 Task: Look for space in Francavilla Fontana, Italy from 1st July, 2023 to 3rd July, 2023 for 1 adult in price range Rs.5000 to Rs.15000. Place can be private room with 1  bedroom having 1 bed and 1 bathroom. Property type can be house, flat, guest house, hotel. Amenities needed are: wifi. Booking option can be shelf check-in. Required host language is English.
Action: Mouse moved to (499, 137)
Screenshot: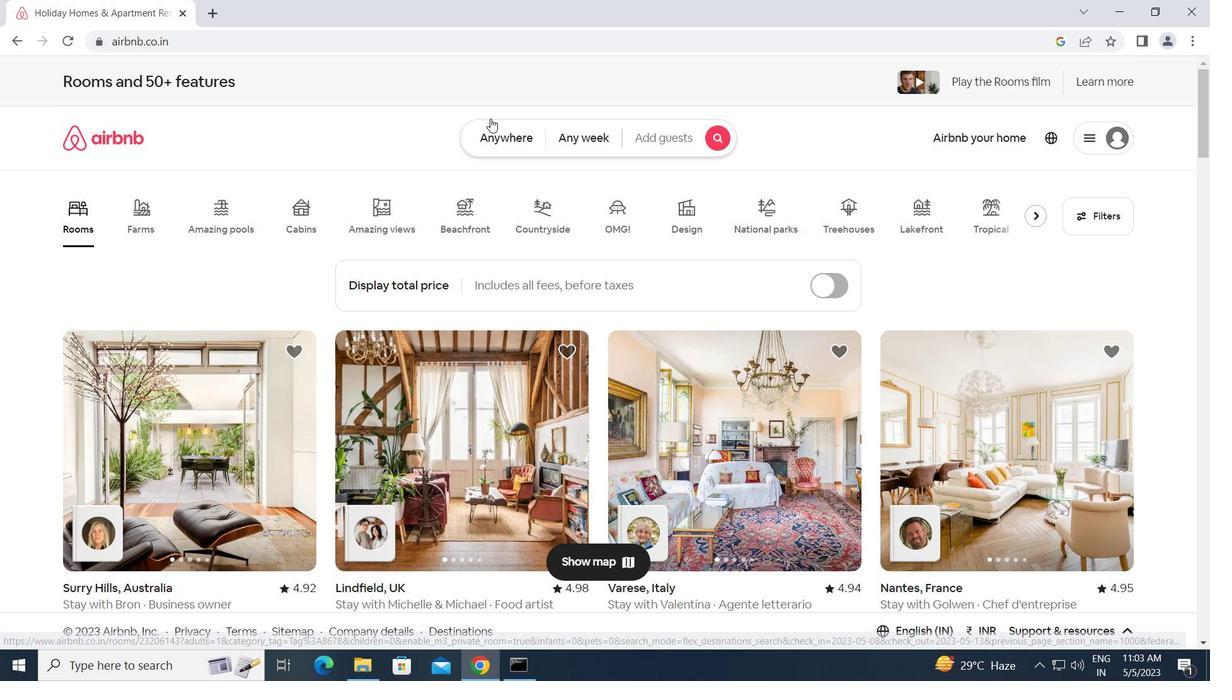 
Action: Mouse pressed left at (499, 137)
Screenshot: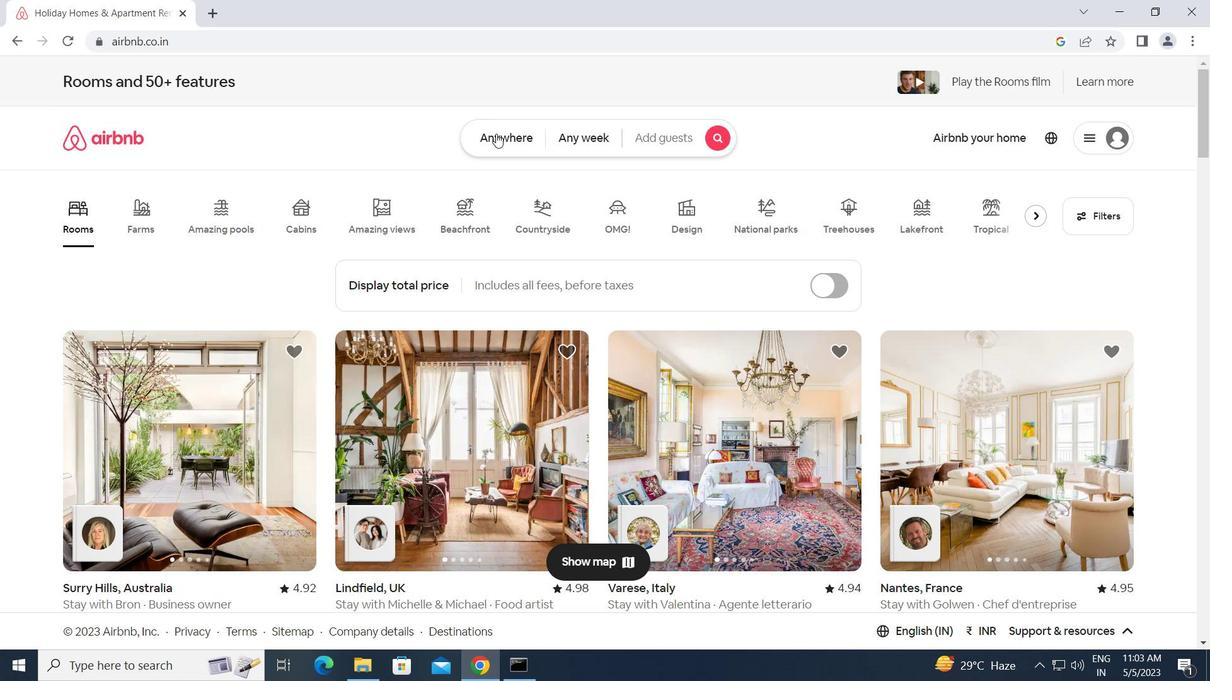 
Action: Mouse moved to (404, 195)
Screenshot: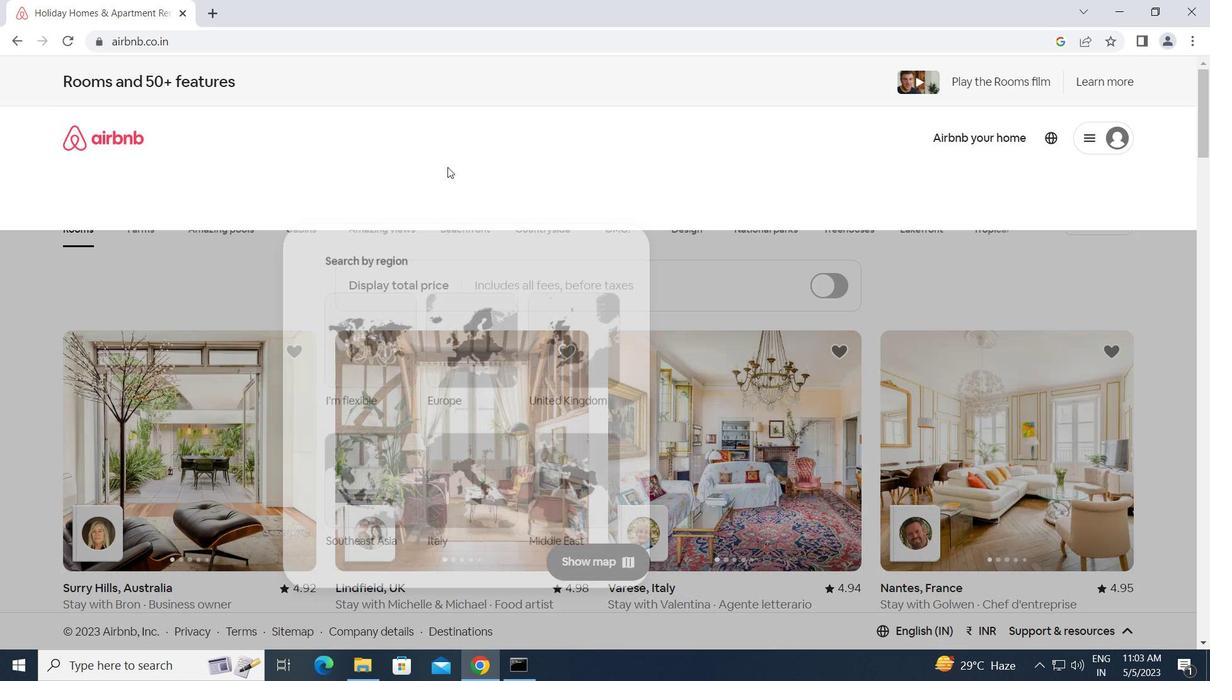
Action: Mouse pressed left at (404, 195)
Screenshot: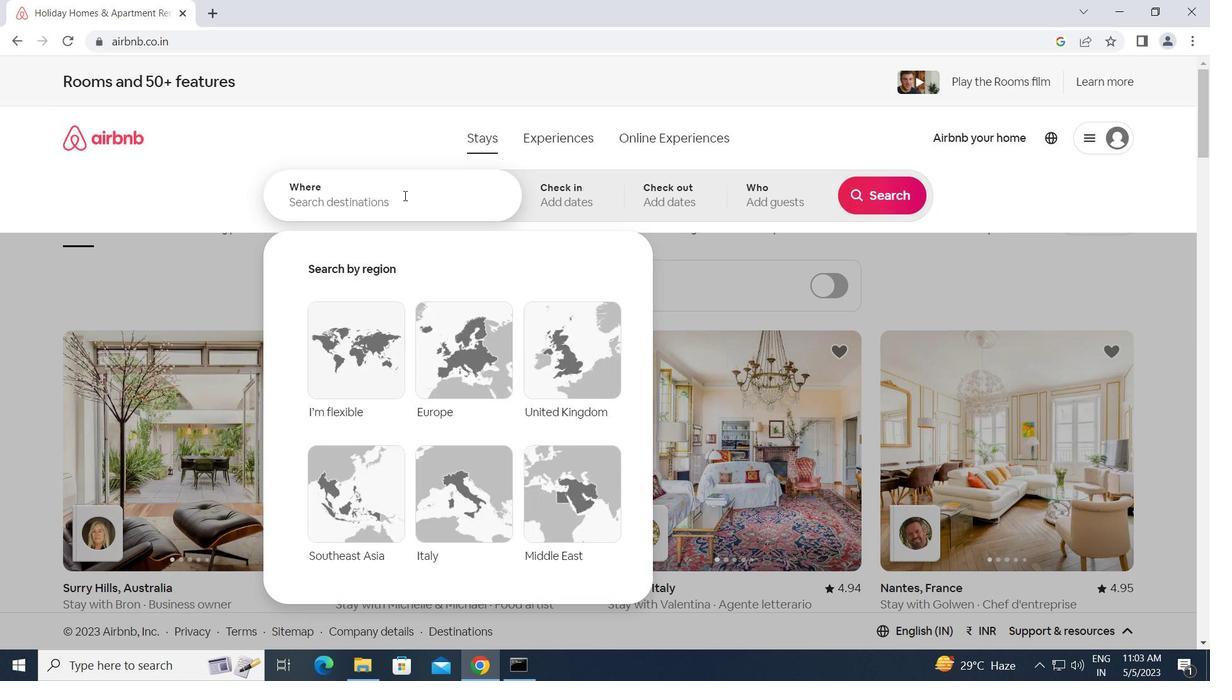
Action: Key pressed f<Key.caps_lock>rancavilla<Key.space><Key.caps_lock>f<Key.caps_lock>ontana,<Key.space><Key.caps_lock>i<Key.caps_lock>taly<Key.enter>
Screenshot: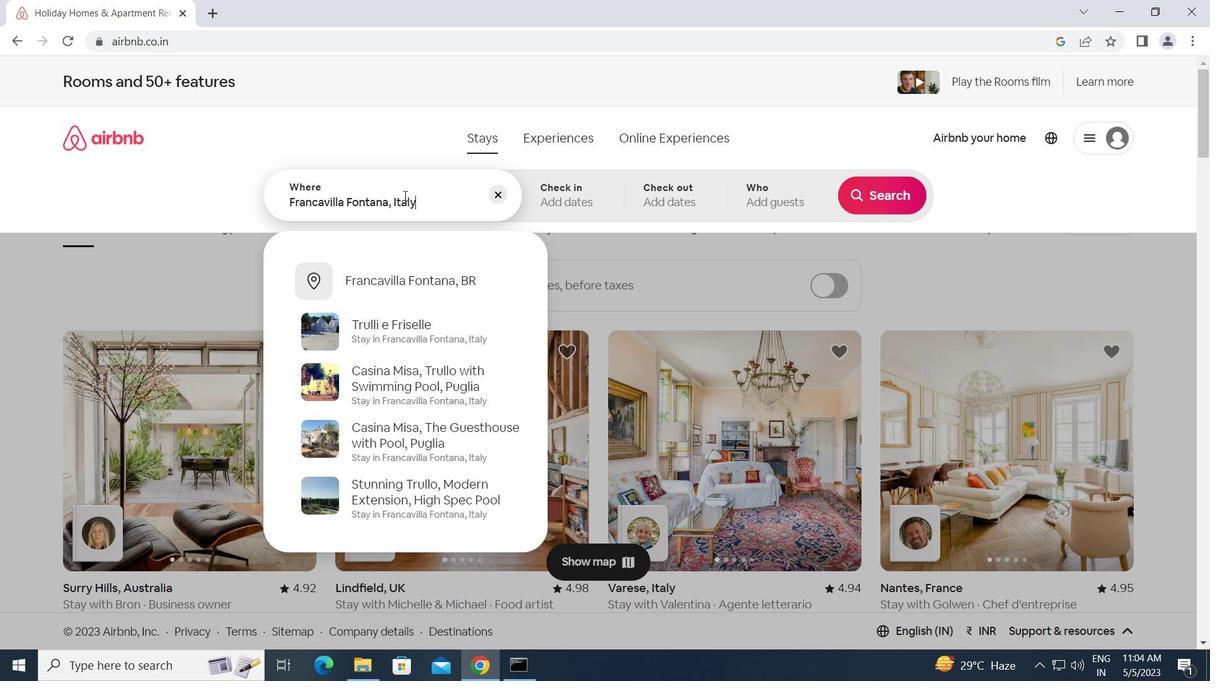 
Action: Mouse moved to (873, 321)
Screenshot: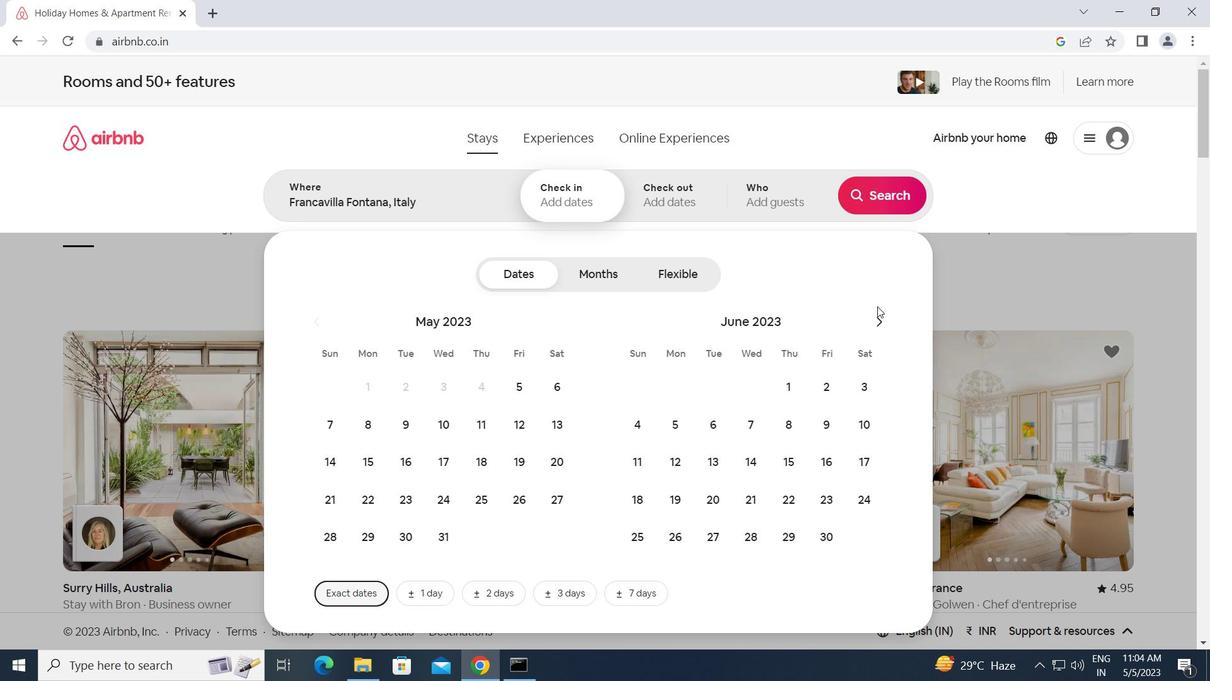 
Action: Mouse pressed left at (873, 321)
Screenshot: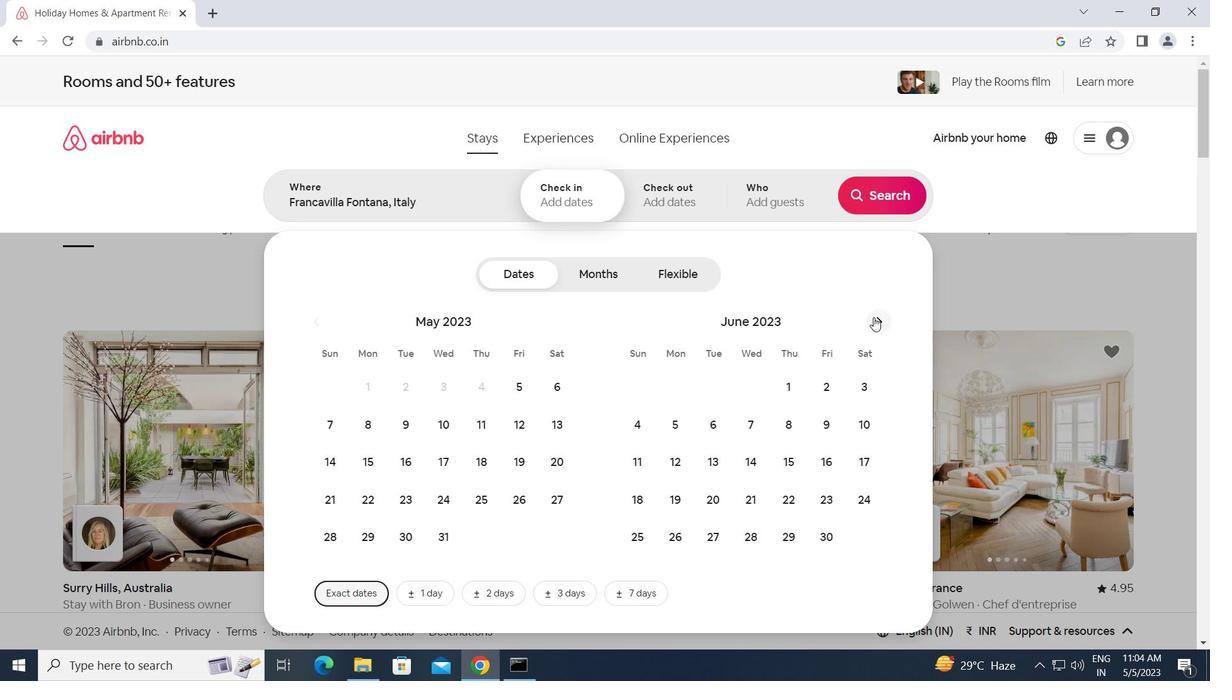 
Action: Mouse moved to (864, 385)
Screenshot: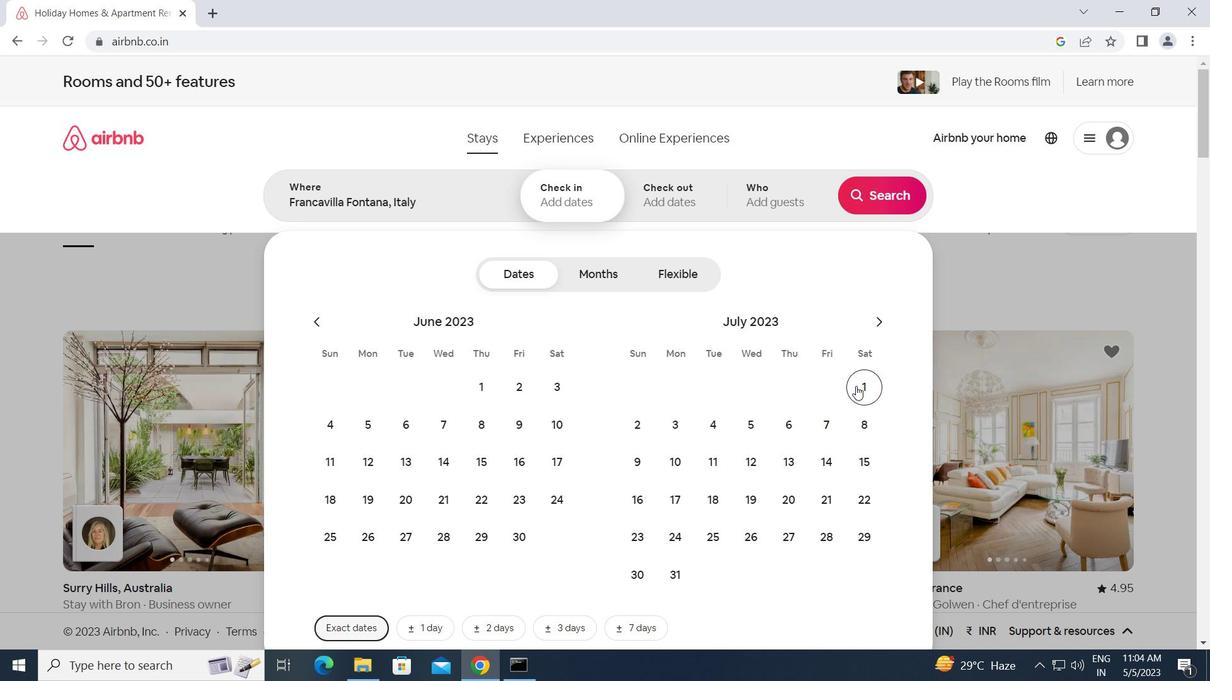 
Action: Mouse pressed left at (864, 385)
Screenshot: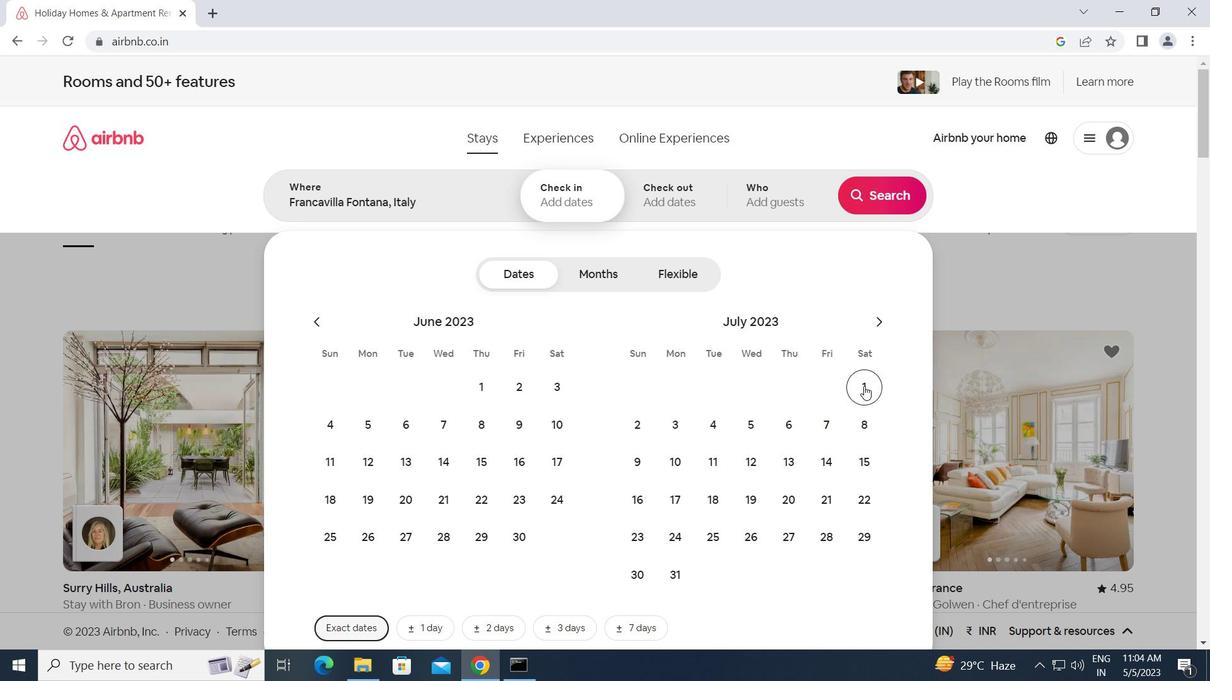 
Action: Mouse moved to (683, 430)
Screenshot: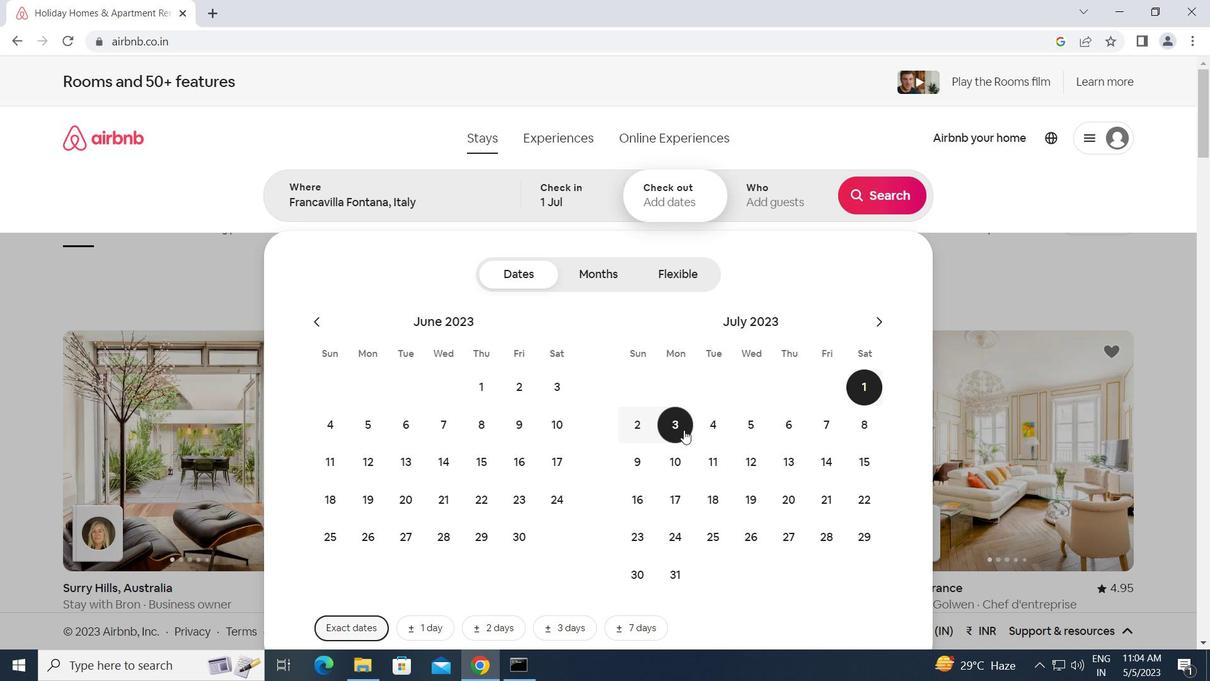 
Action: Mouse pressed left at (683, 430)
Screenshot: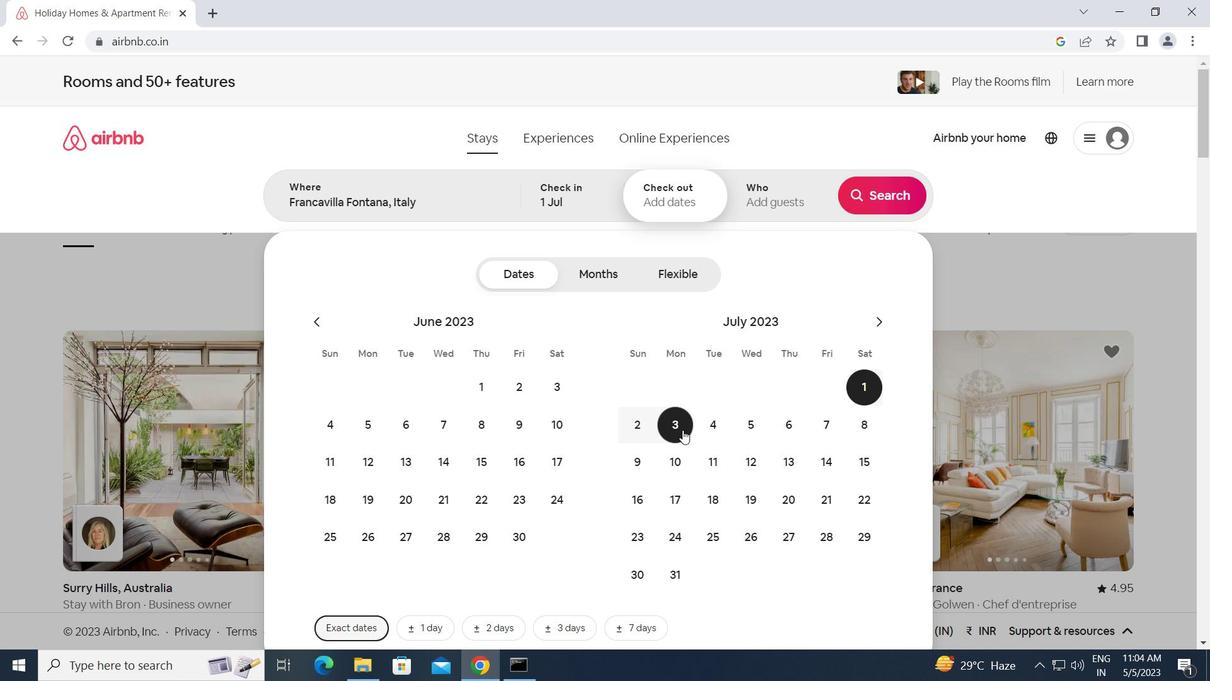 
Action: Mouse moved to (771, 201)
Screenshot: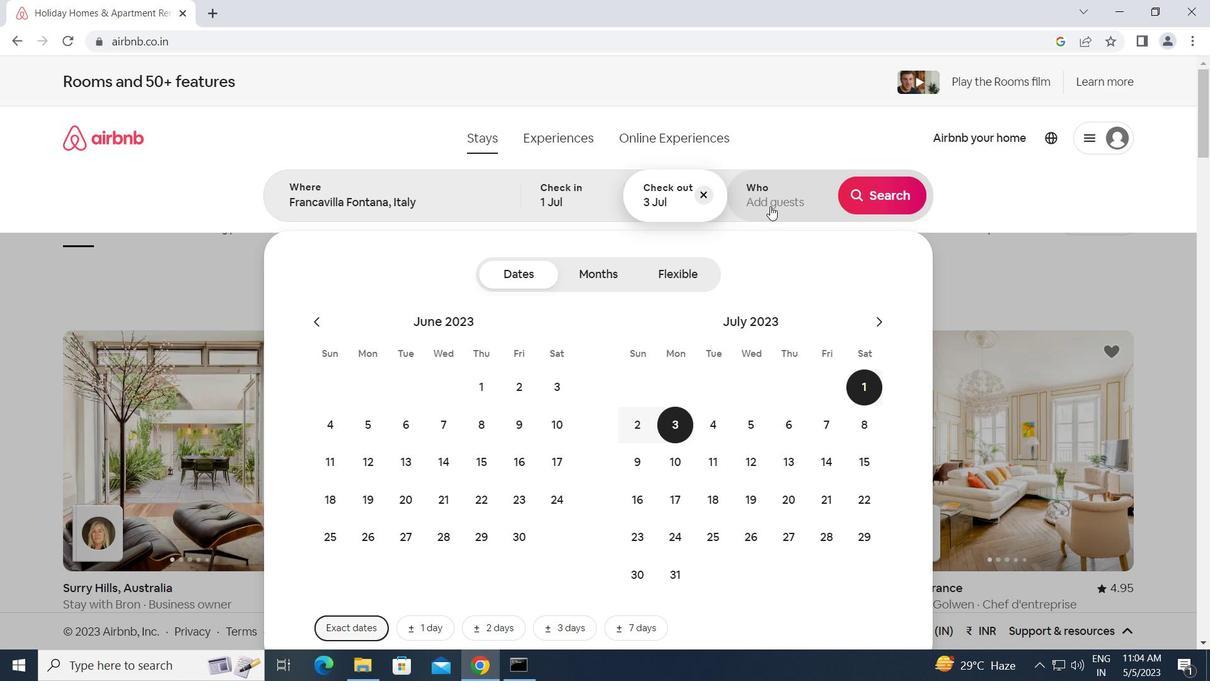 
Action: Mouse pressed left at (771, 201)
Screenshot: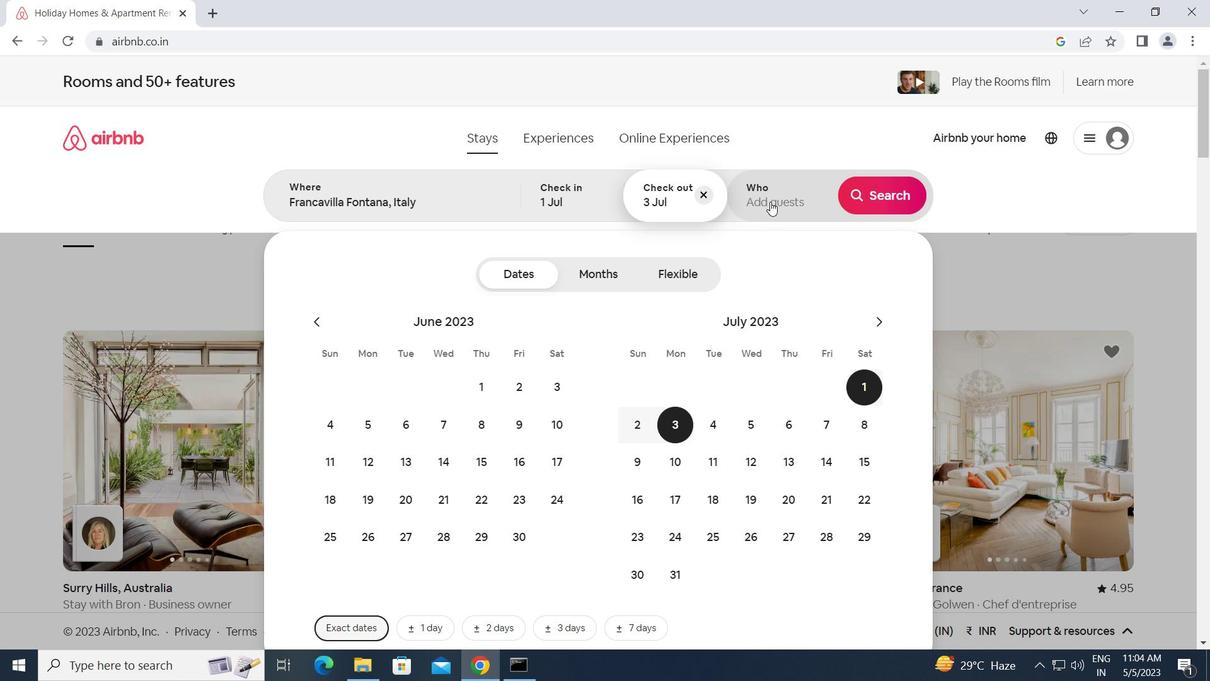 
Action: Mouse moved to (882, 276)
Screenshot: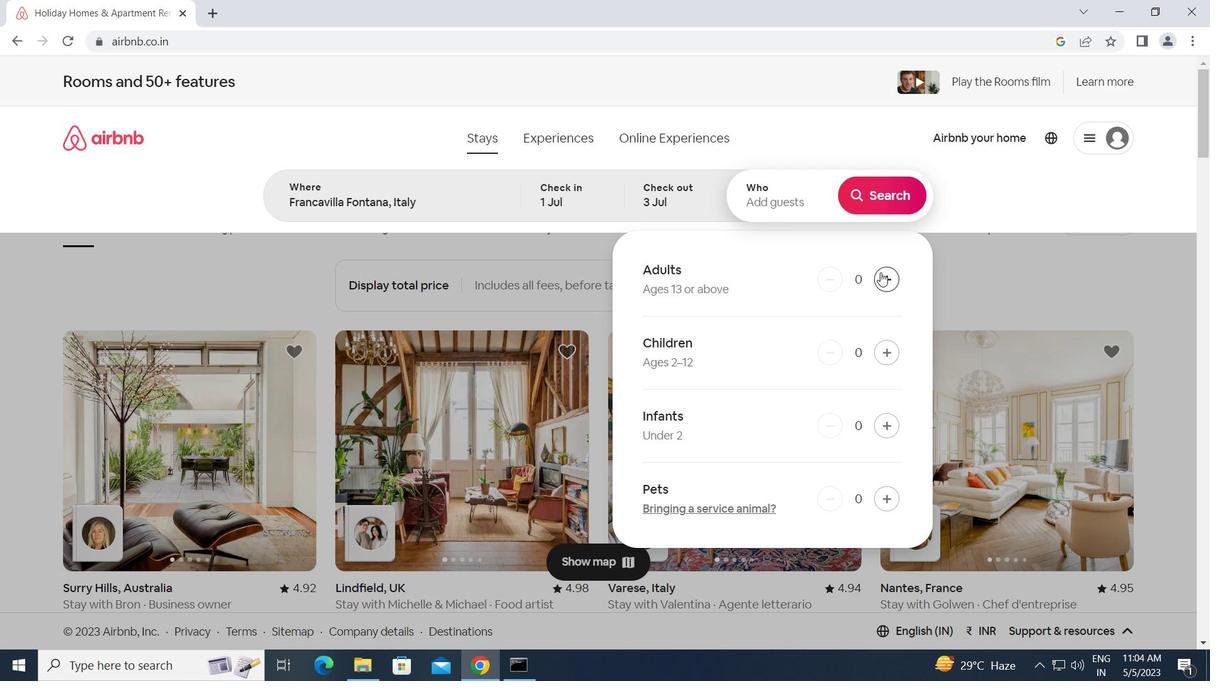 
Action: Mouse pressed left at (882, 276)
Screenshot: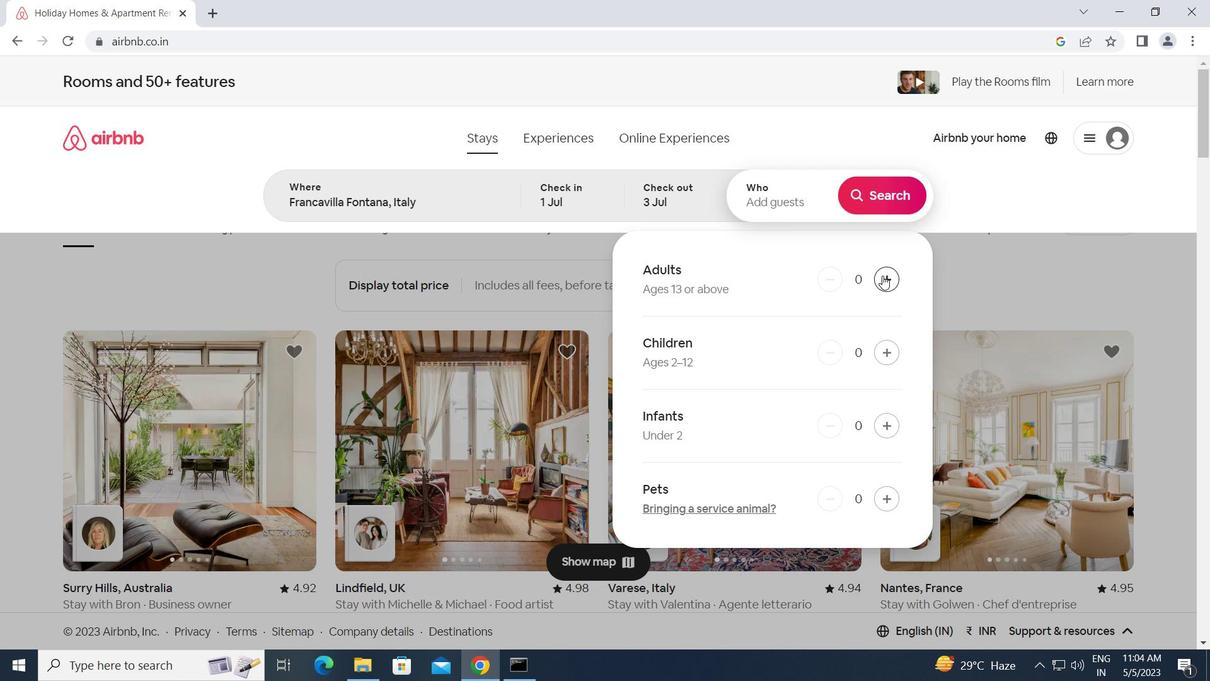 
Action: Mouse moved to (903, 201)
Screenshot: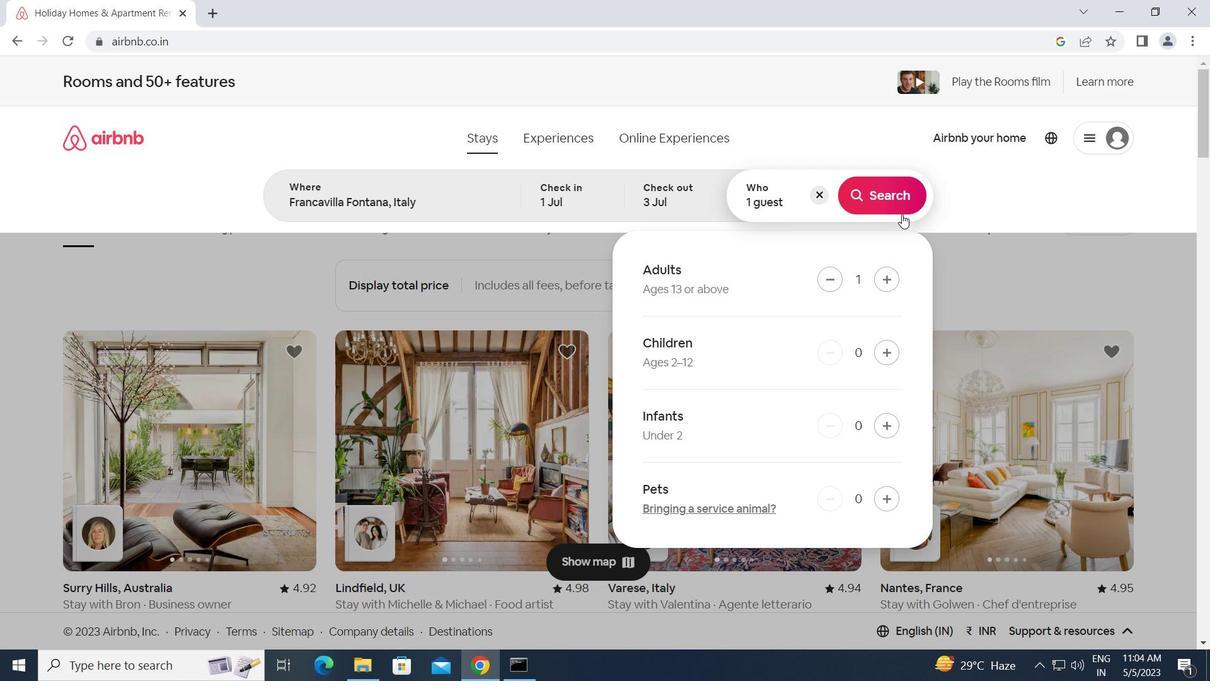 
Action: Mouse pressed left at (903, 201)
Screenshot: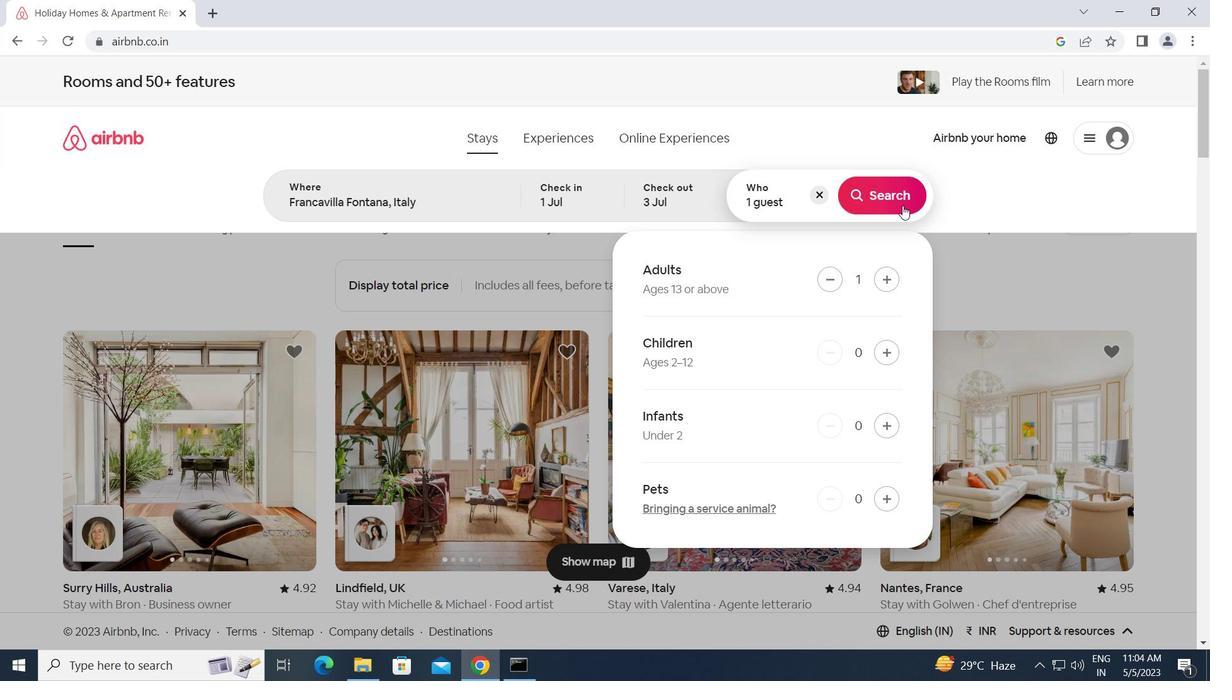 
Action: Mouse moved to (1137, 146)
Screenshot: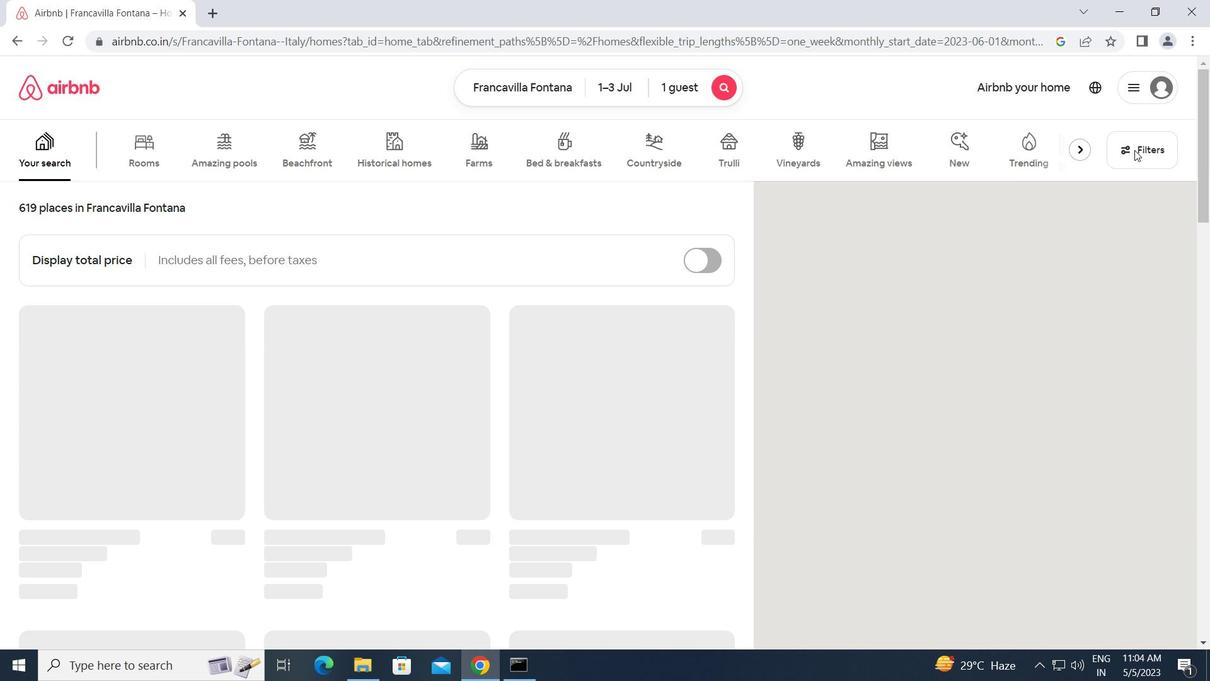 
Action: Mouse pressed left at (1137, 146)
Screenshot: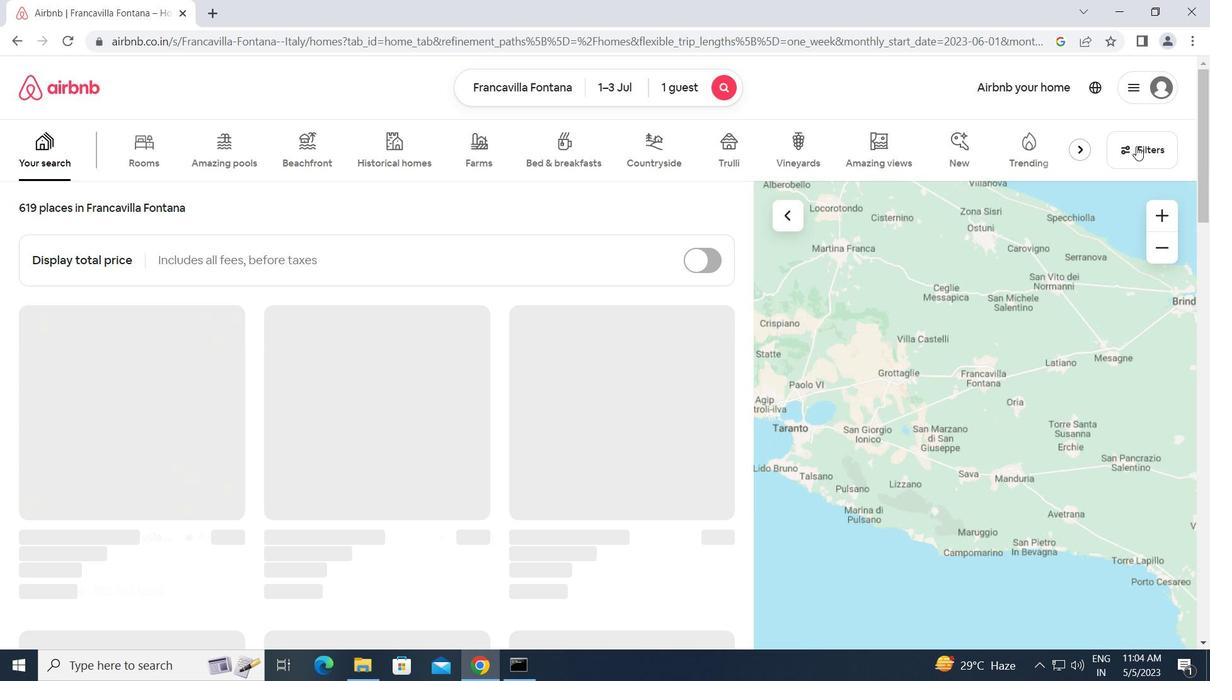 
Action: Mouse moved to (391, 537)
Screenshot: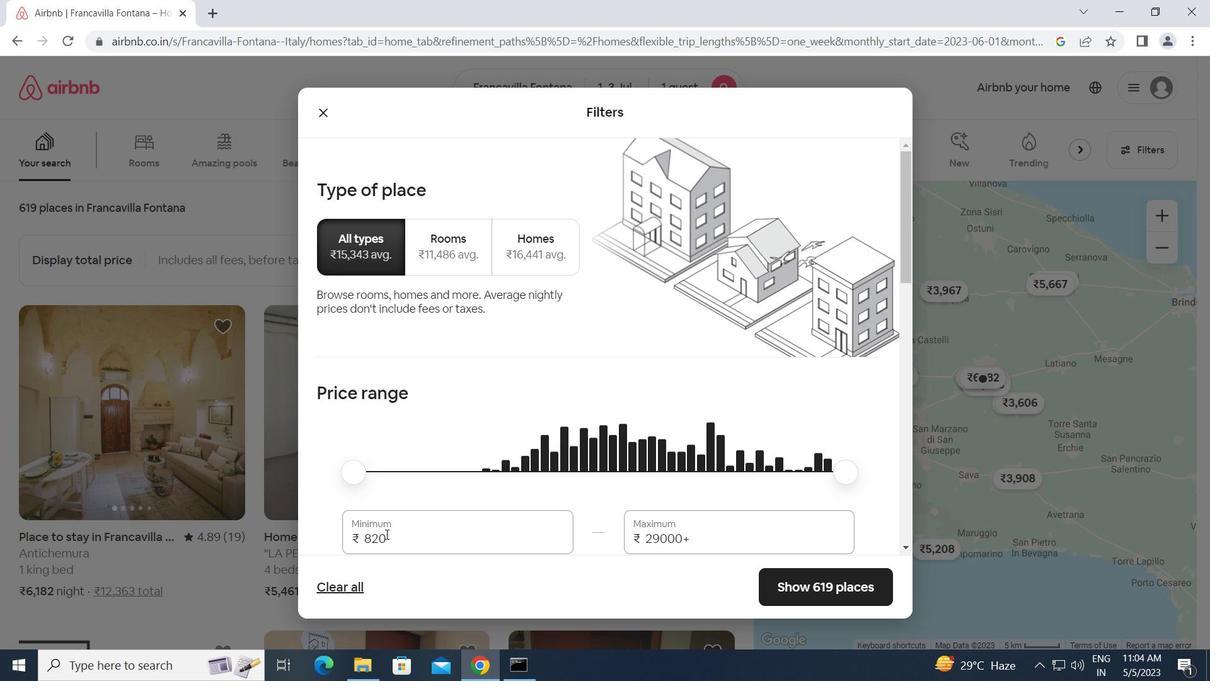 
Action: Mouse pressed left at (391, 537)
Screenshot: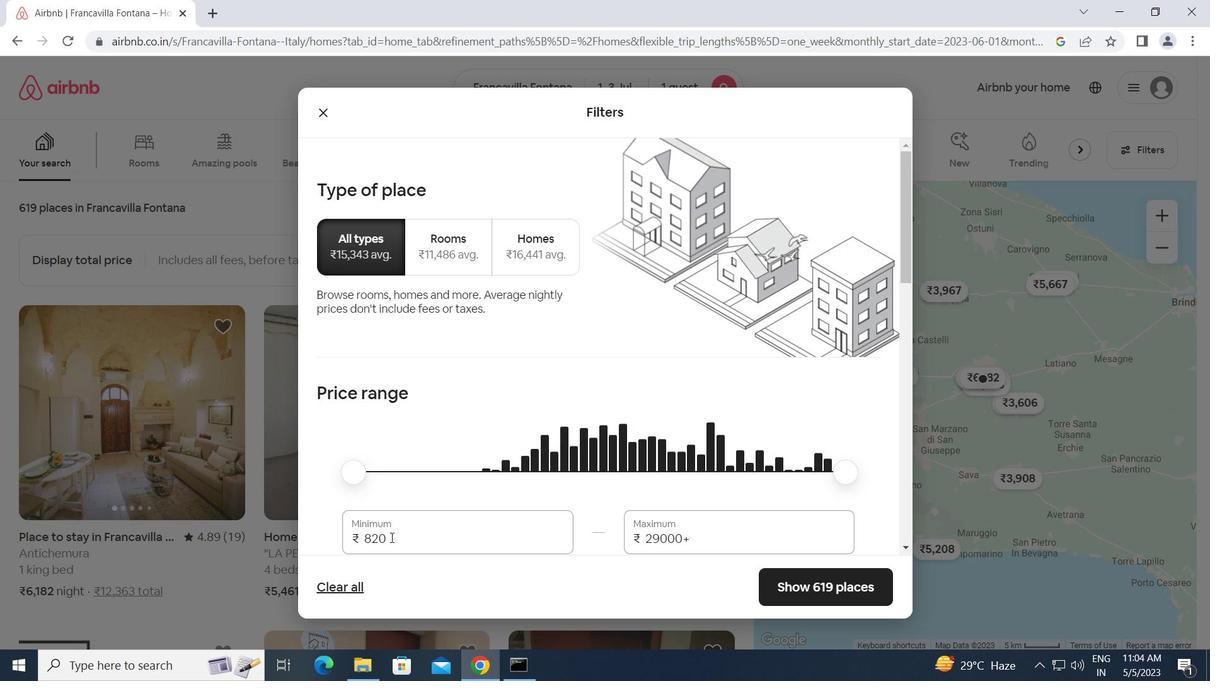 
Action: Mouse moved to (330, 539)
Screenshot: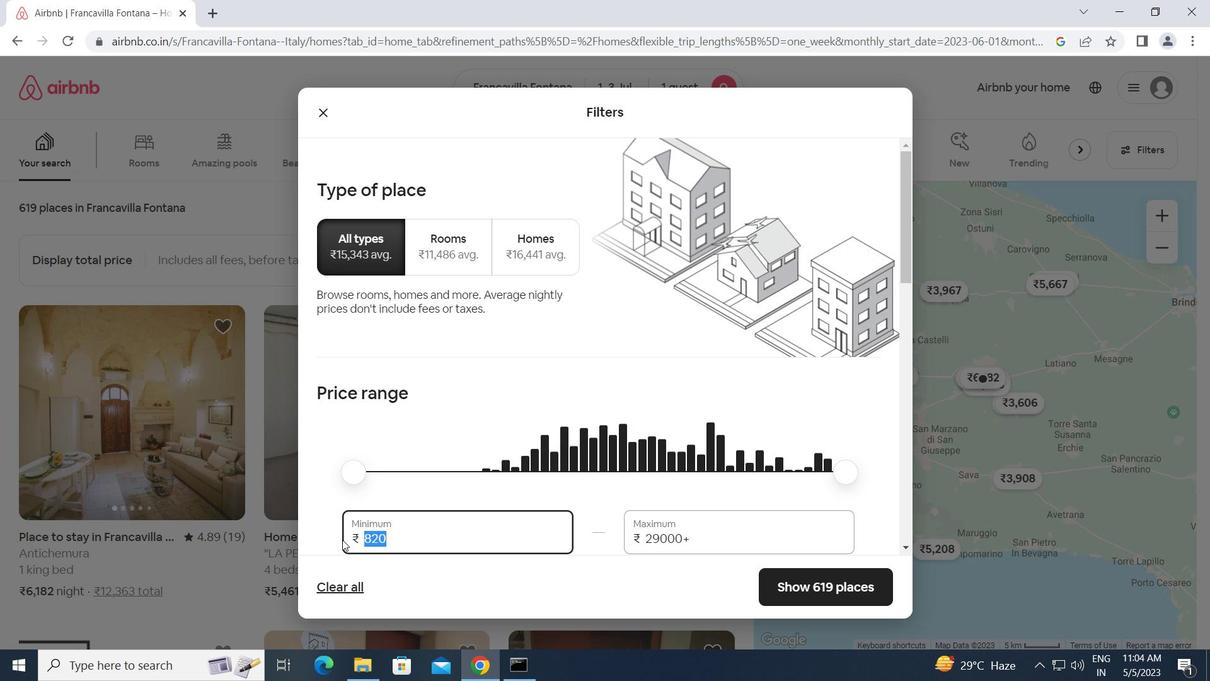 
Action: Key pressed 5000<Key.tab>15000
Screenshot: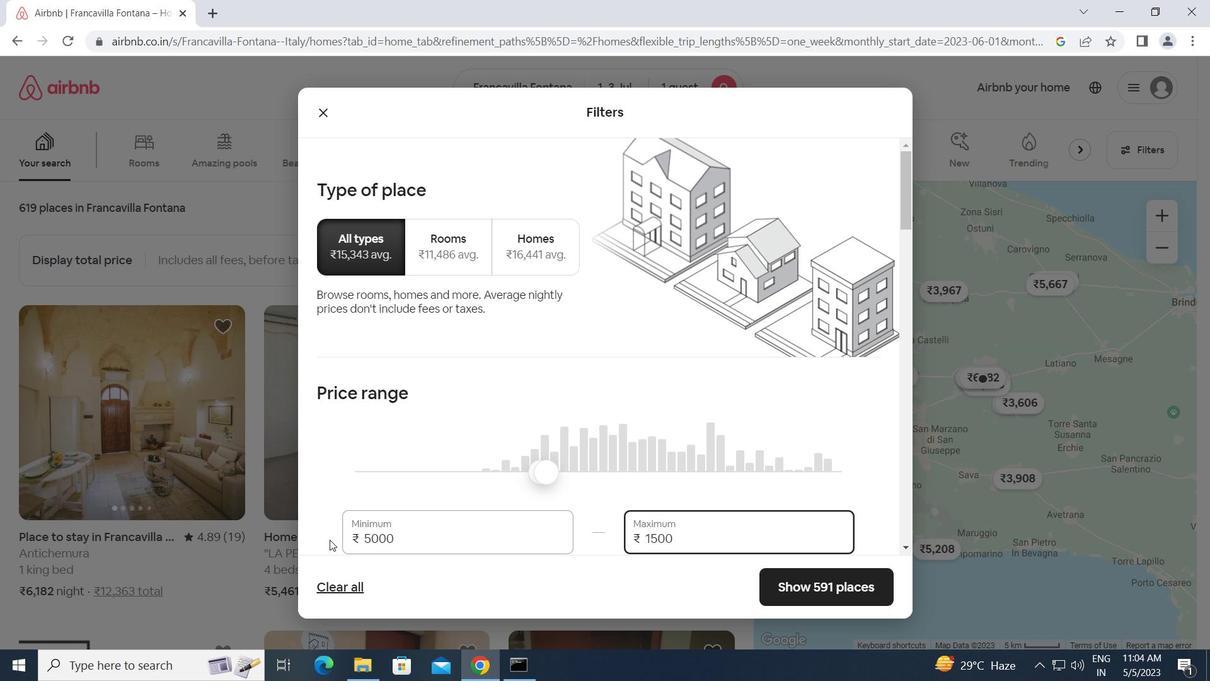 
Action: Mouse moved to (404, 551)
Screenshot: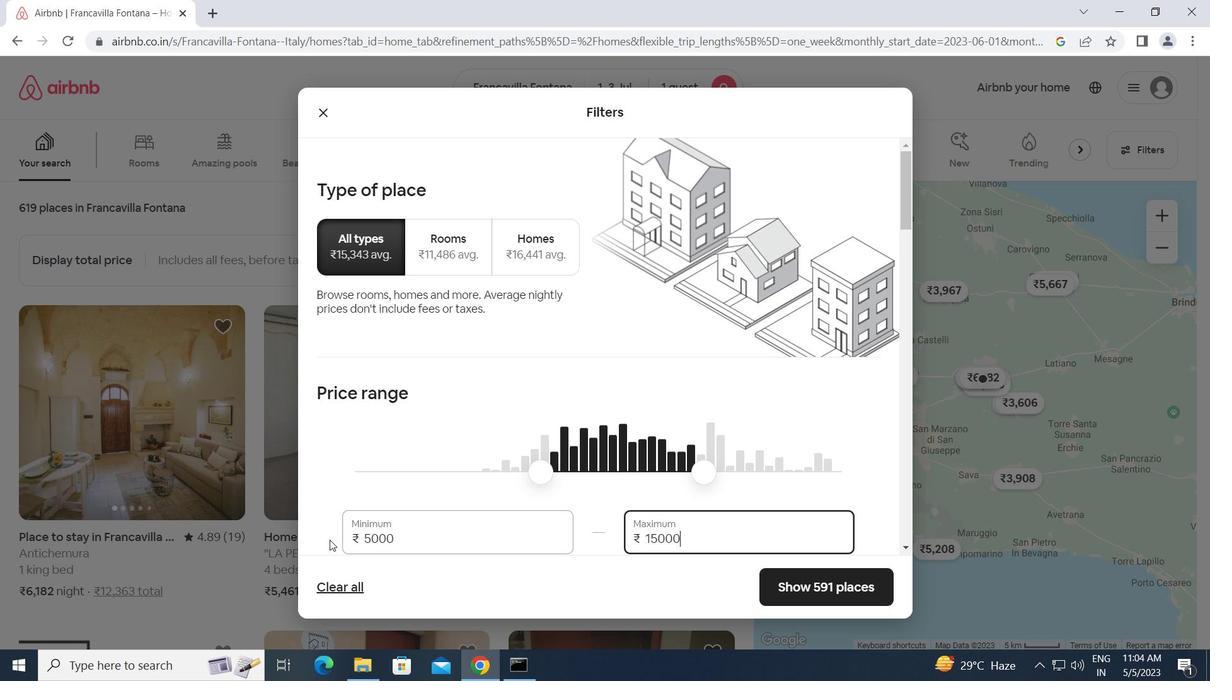 
Action: Mouse scrolled (404, 550) with delta (0, 0)
Screenshot: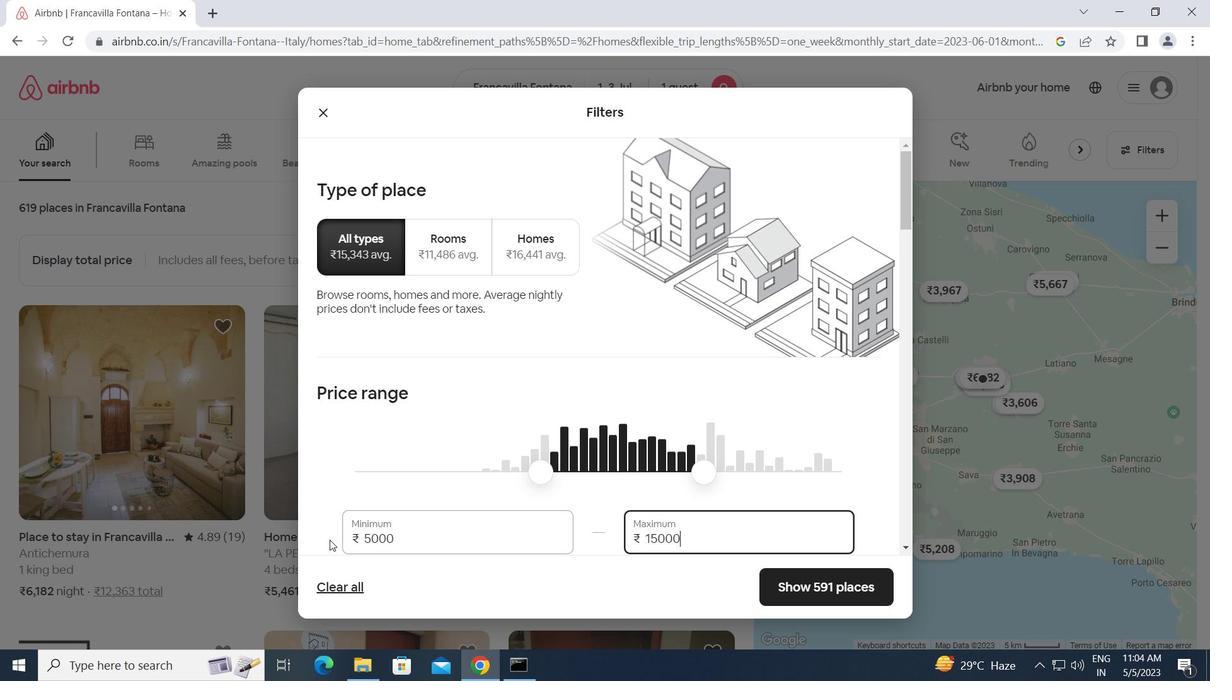 
Action: Mouse moved to (445, 548)
Screenshot: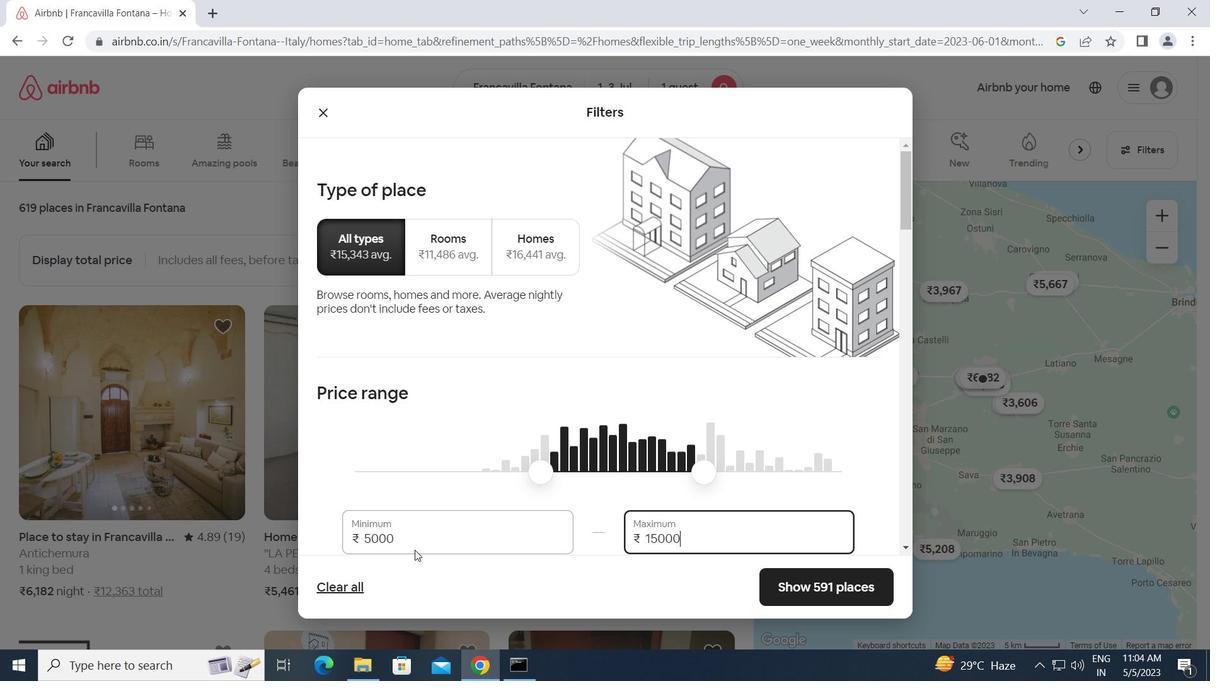 
Action: Mouse scrolled (445, 547) with delta (0, 0)
Screenshot: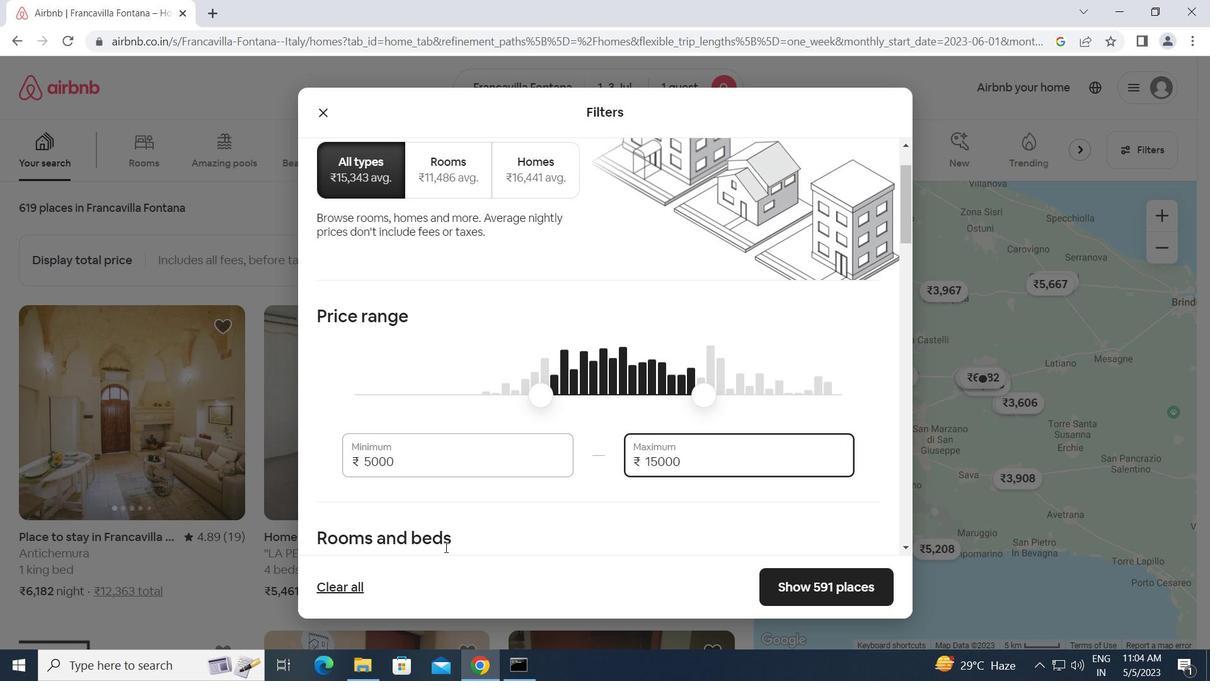
Action: Mouse scrolled (445, 547) with delta (0, 0)
Screenshot: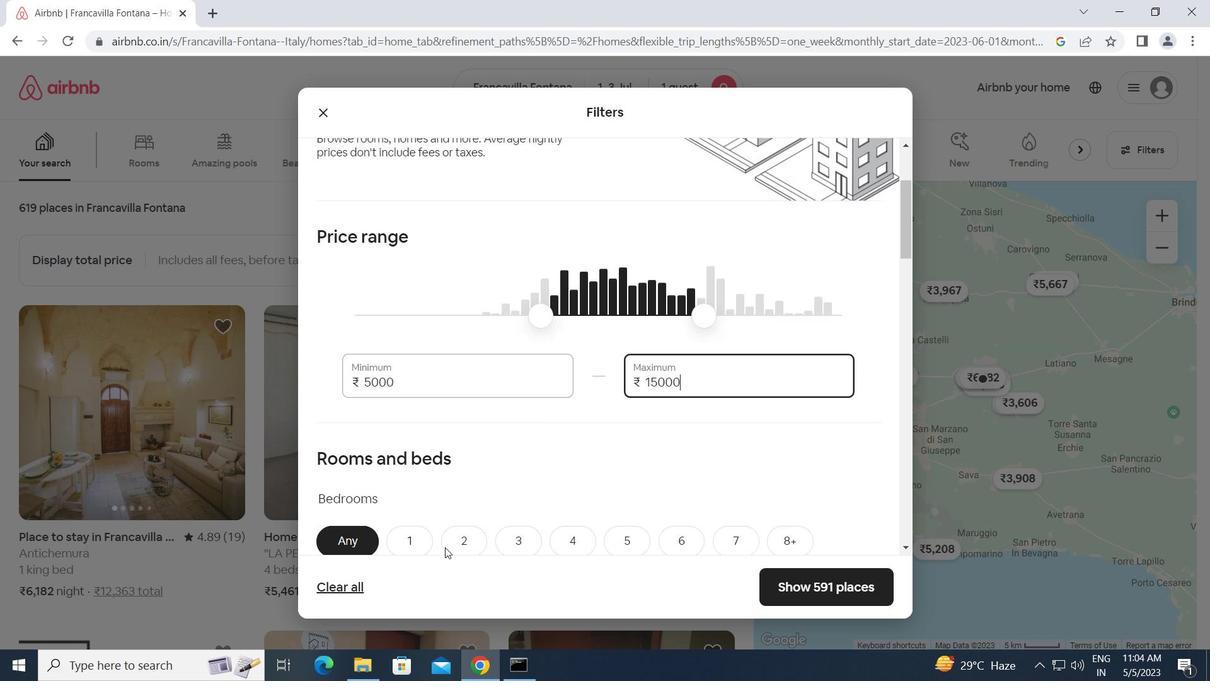 
Action: Mouse scrolled (445, 547) with delta (0, 0)
Screenshot: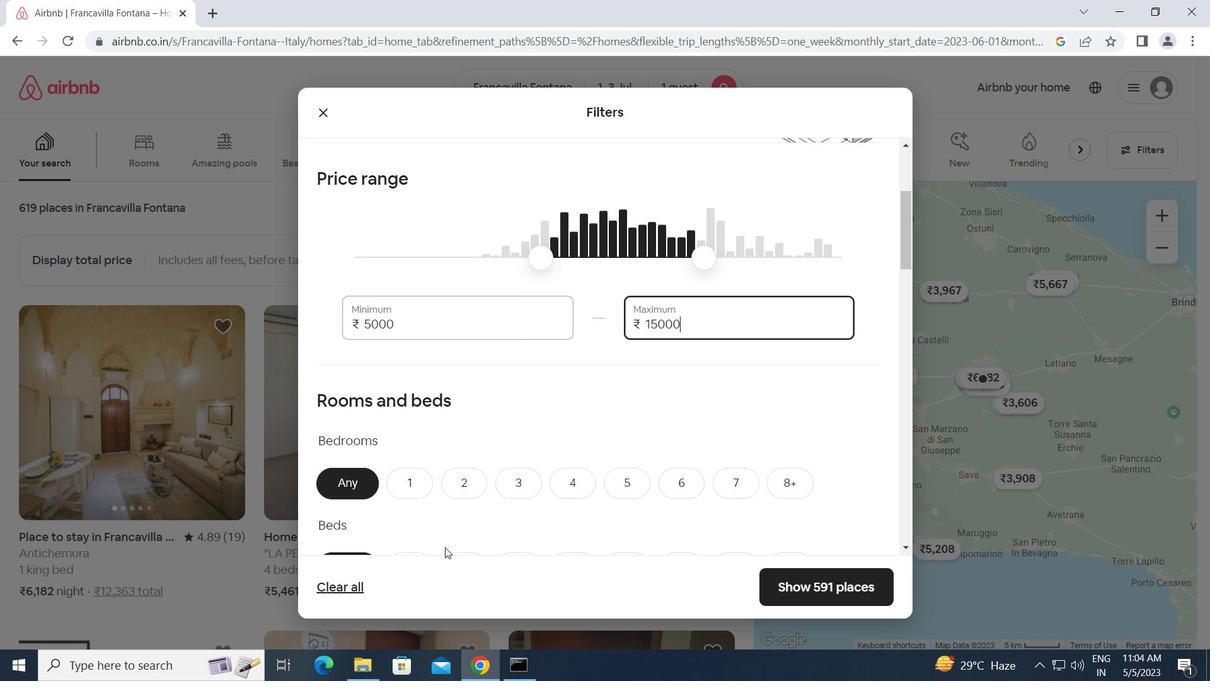 
Action: Mouse scrolled (445, 547) with delta (0, 0)
Screenshot: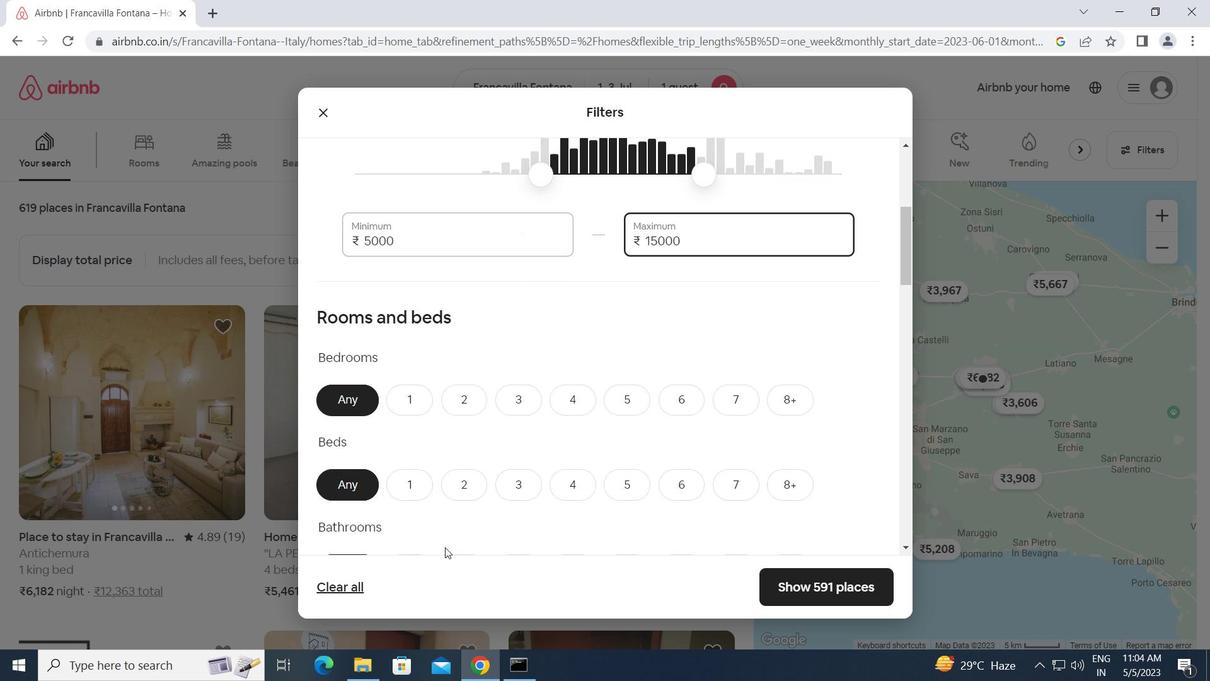 
Action: Mouse scrolled (445, 547) with delta (0, 0)
Screenshot: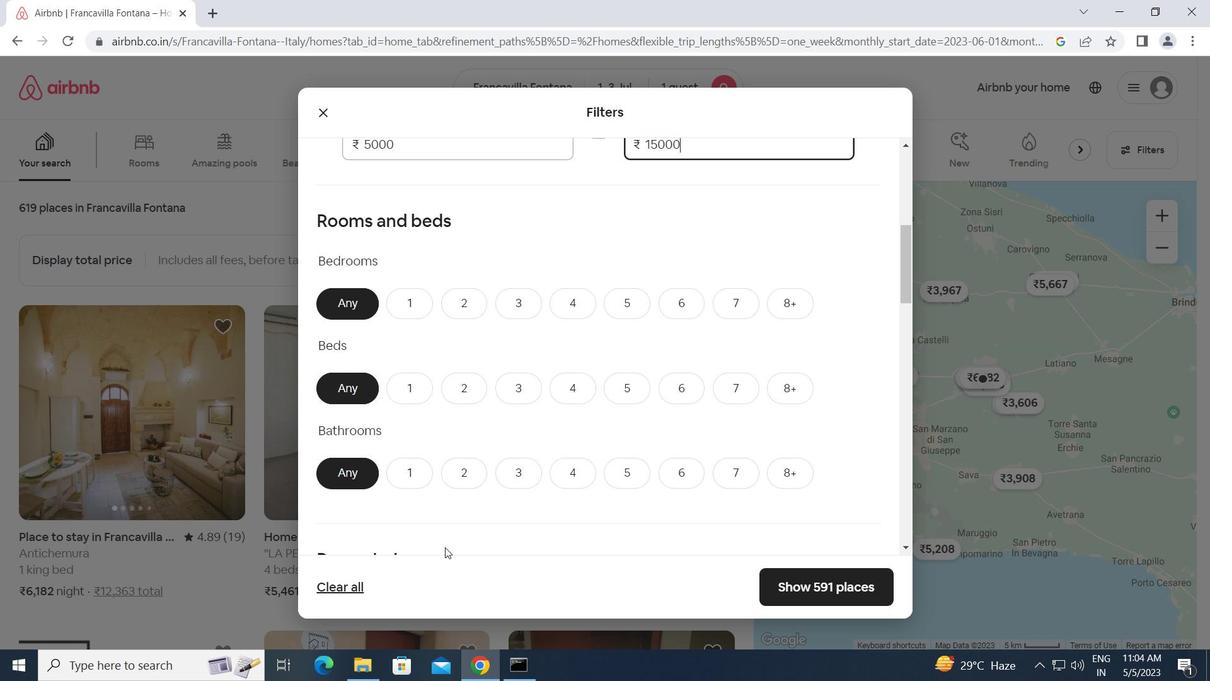 
Action: Mouse scrolled (445, 547) with delta (0, 0)
Screenshot: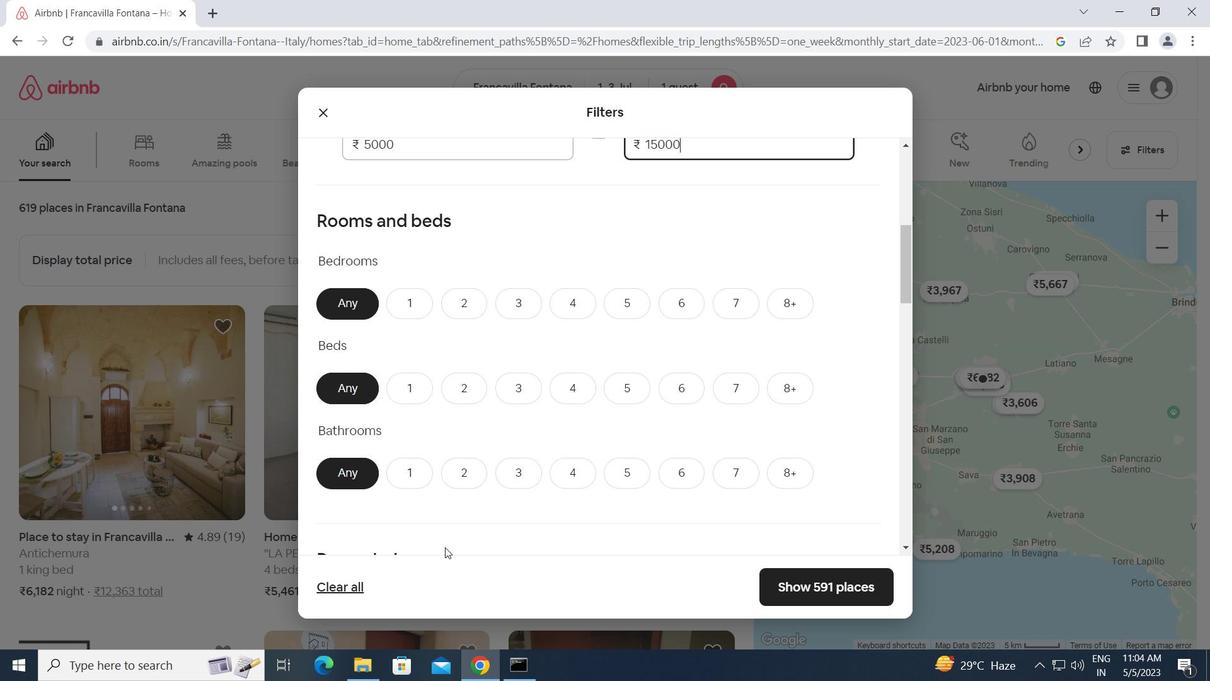 
Action: Mouse scrolled (445, 547) with delta (0, 0)
Screenshot: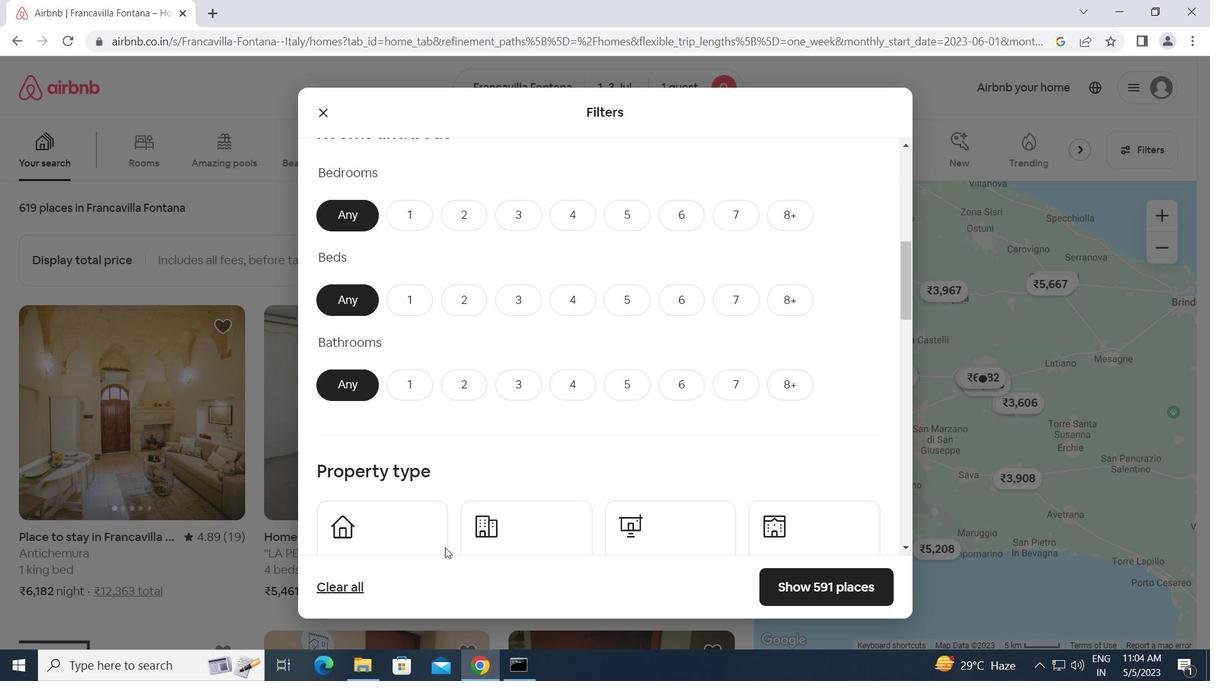 
Action: Mouse moved to (367, 419)
Screenshot: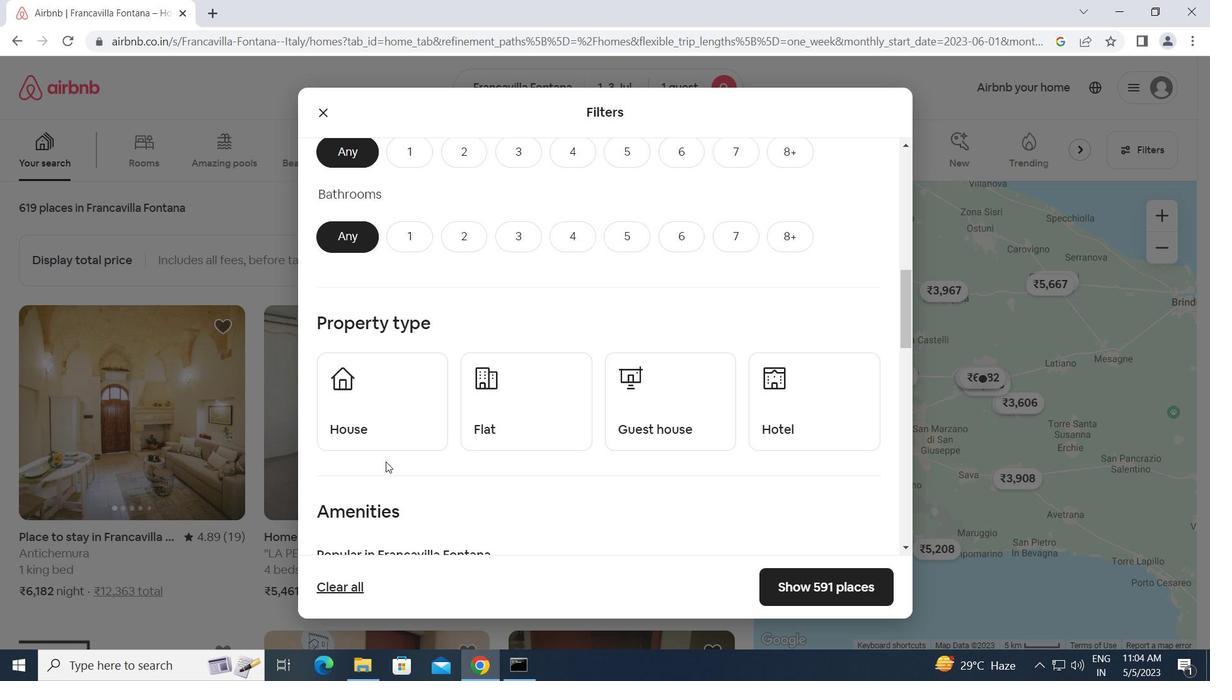 
Action: Mouse scrolled (367, 420) with delta (0, 0)
Screenshot: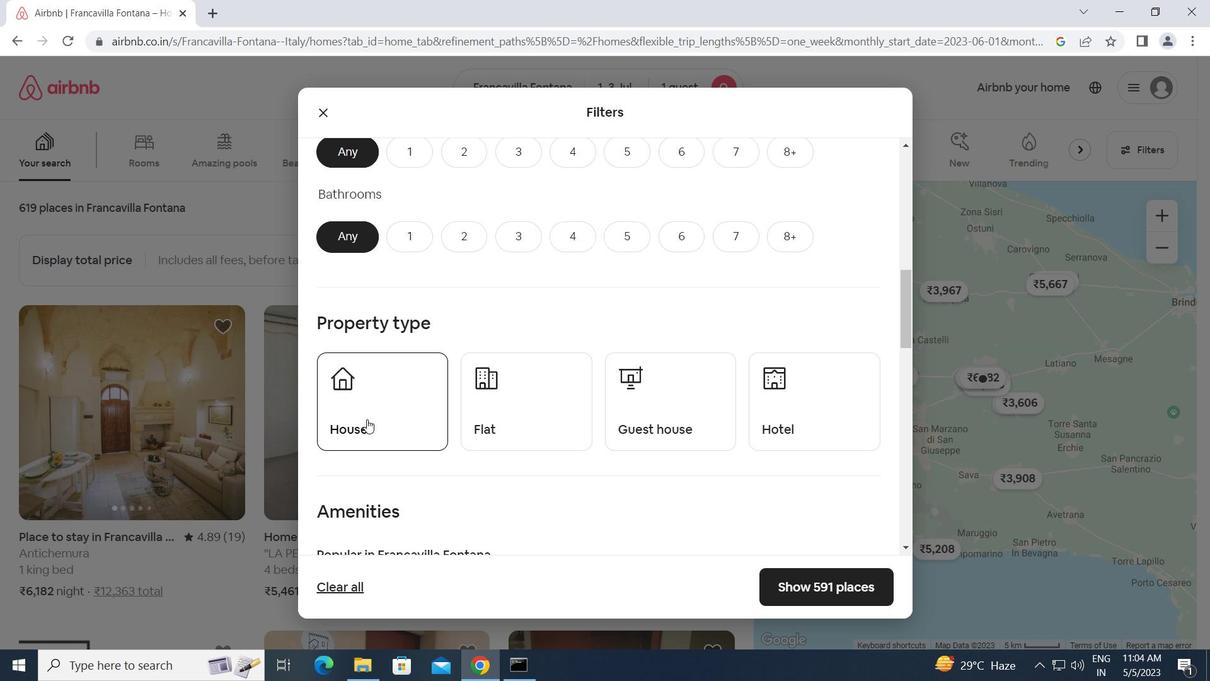 
Action: Mouse scrolled (367, 420) with delta (0, 0)
Screenshot: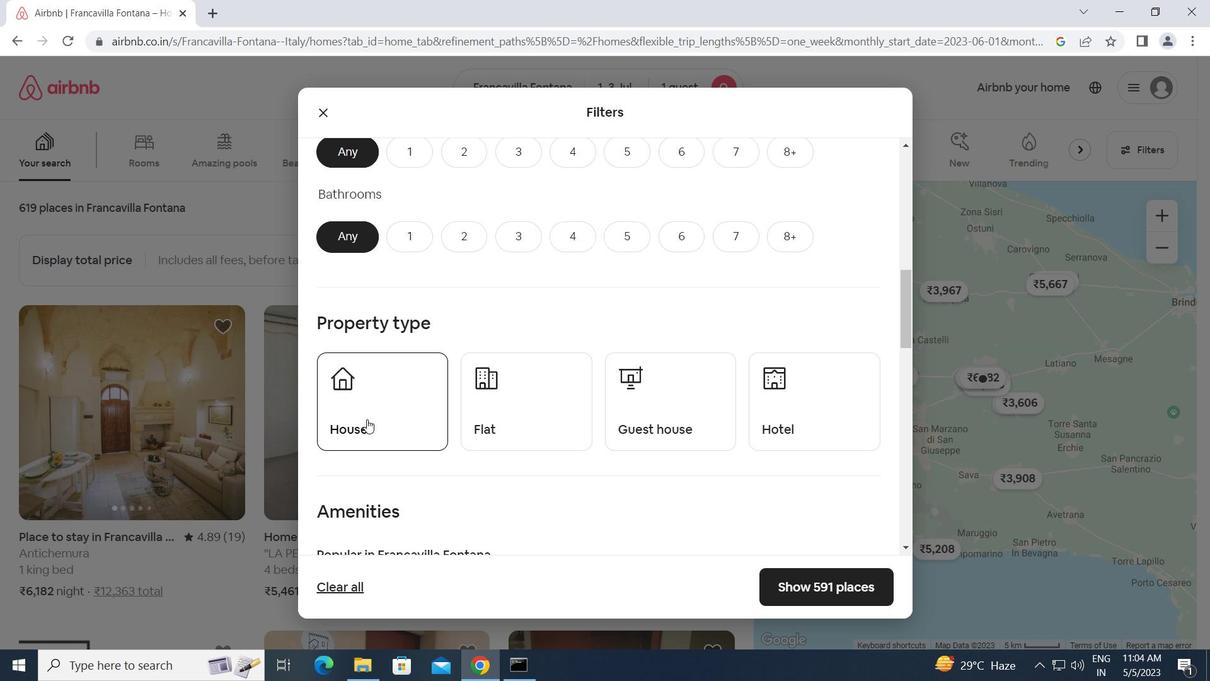 
Action: Mouse moved to (405, 215)
Screenshot: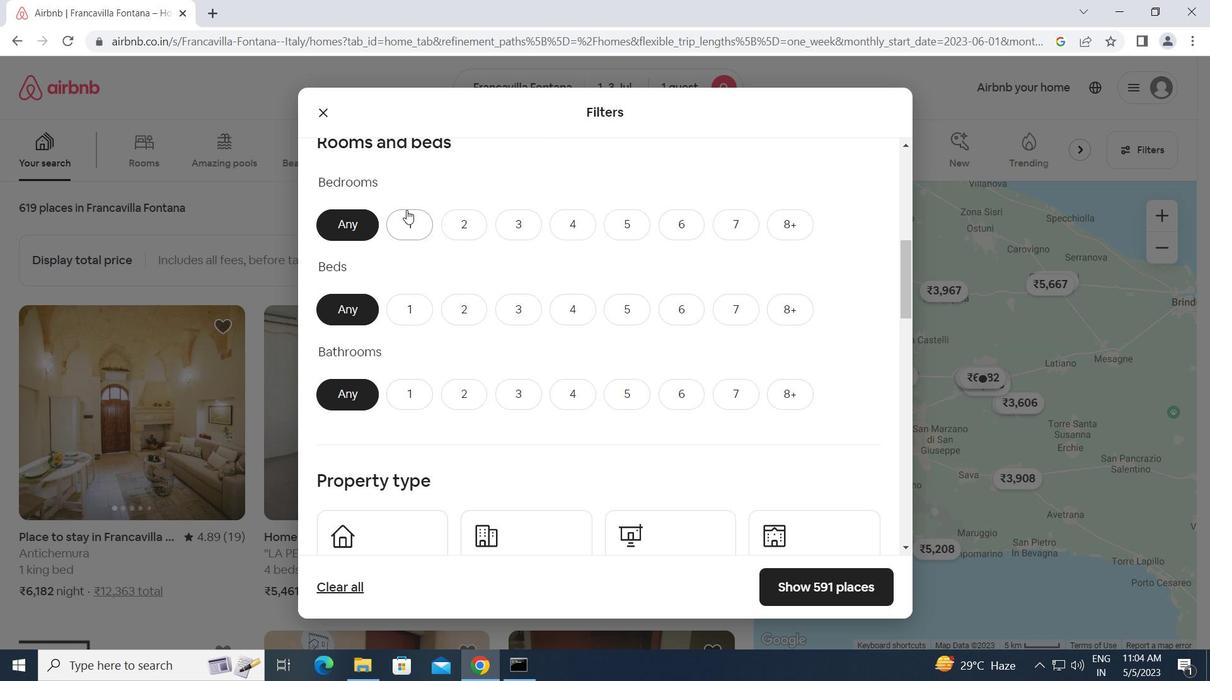 
Action: Mouse pressed left at (405, 215)
Screenshot: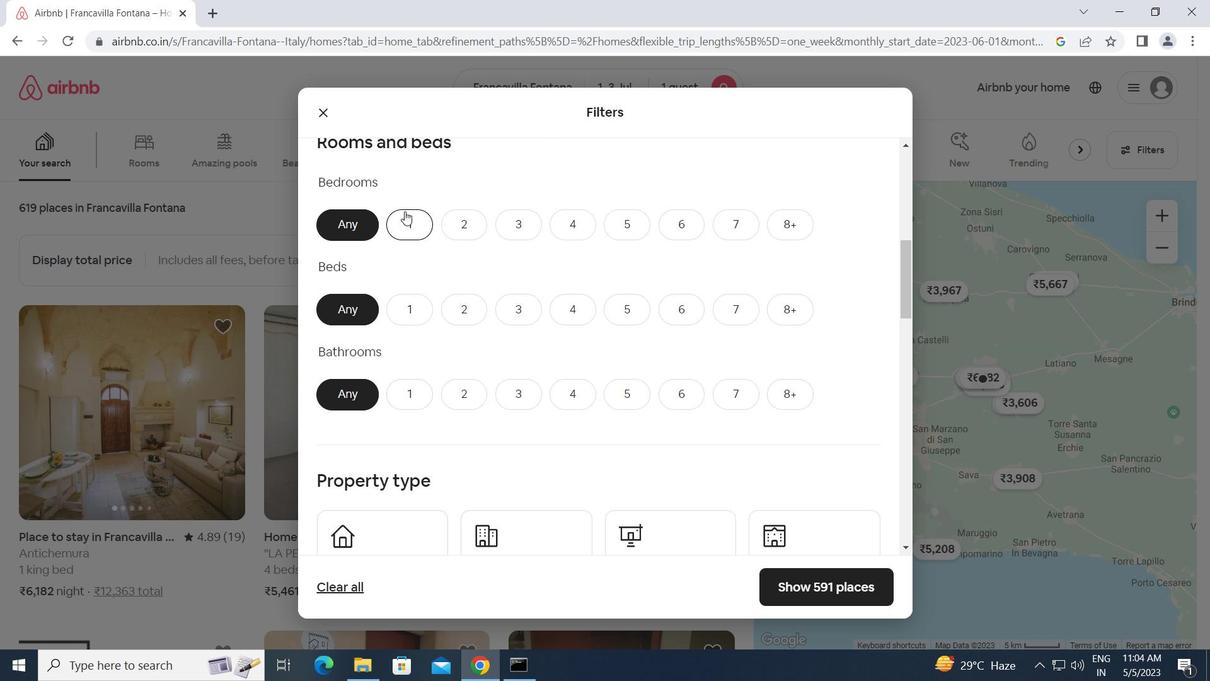 
Action: Mouse moved to (420, 306)
Screenshot: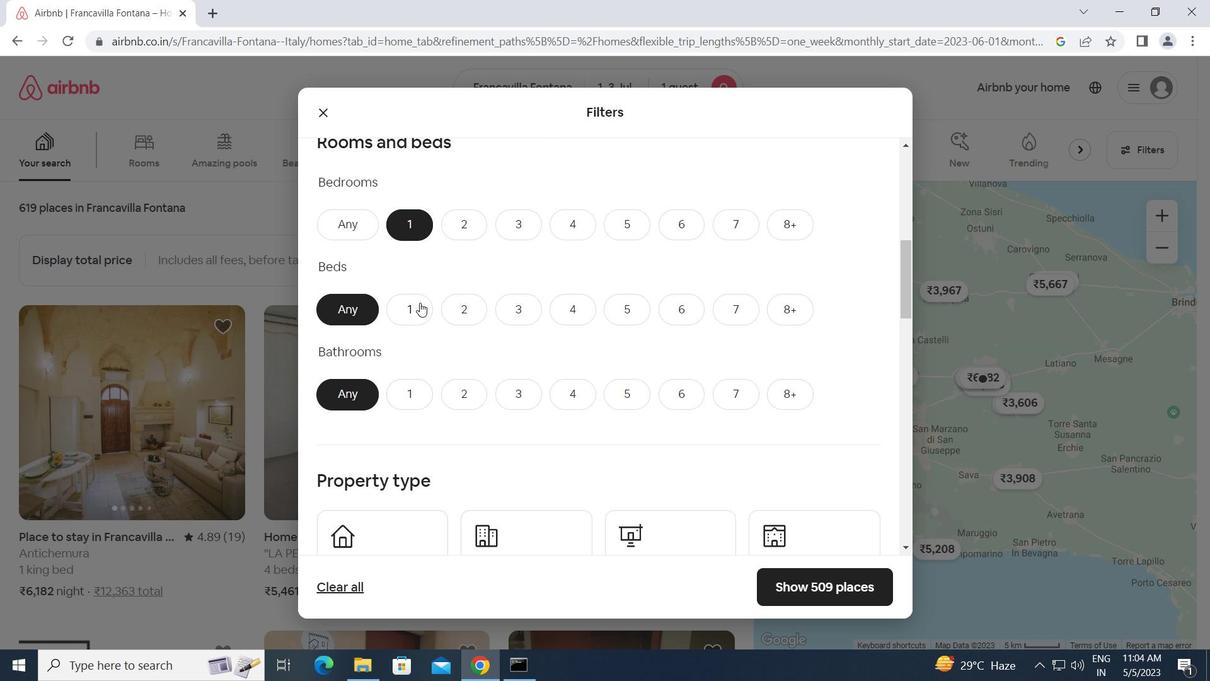 
Action: Mouse pressed left at (420, 306)
Screenshot: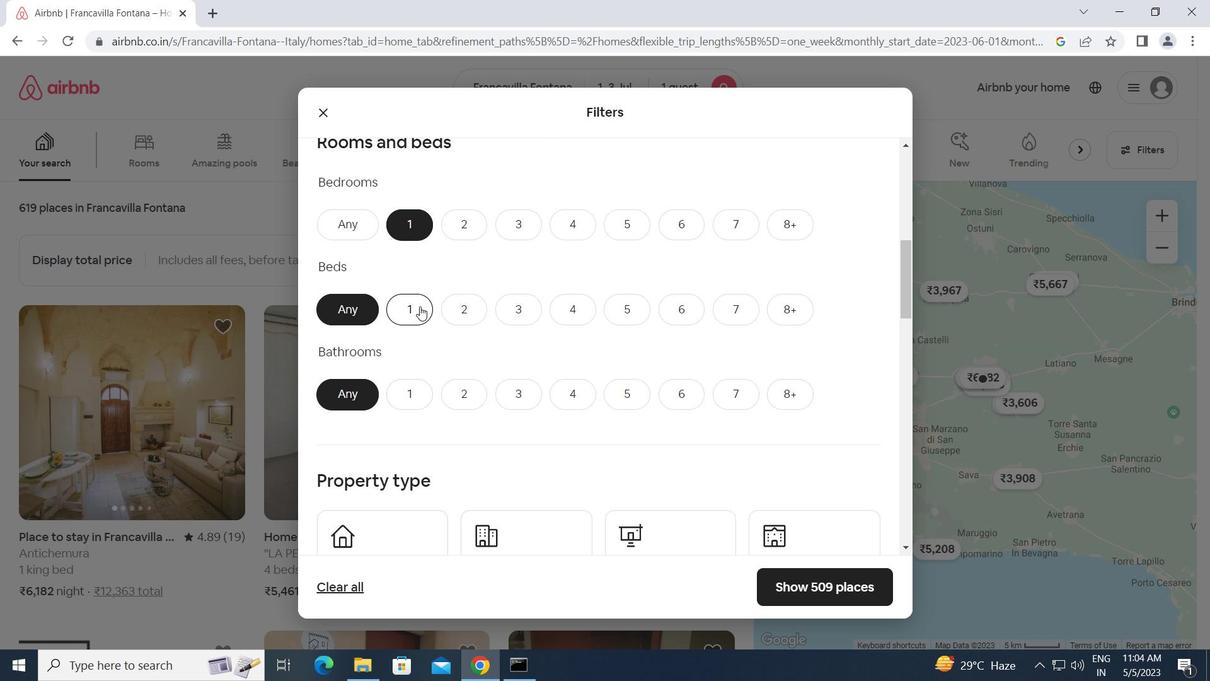 
Action: Mouse moved to (413, 399)
Screenshot: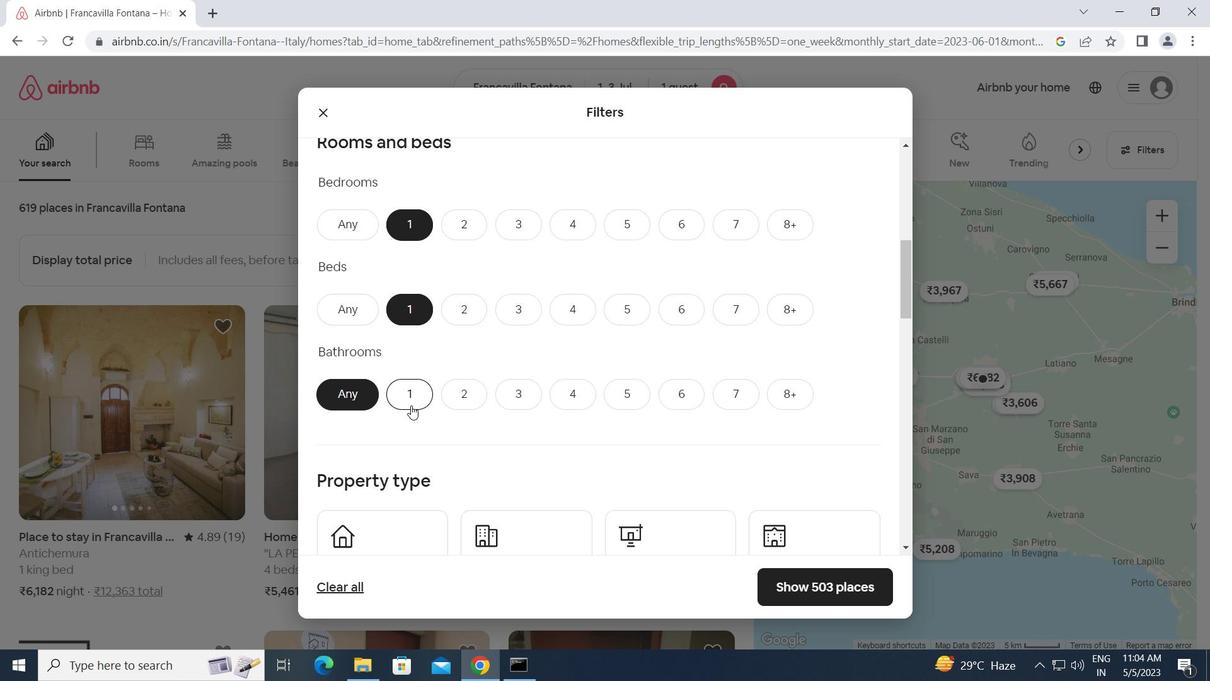 
Action: Mouse pressed left at (413, 399)
Screenshot: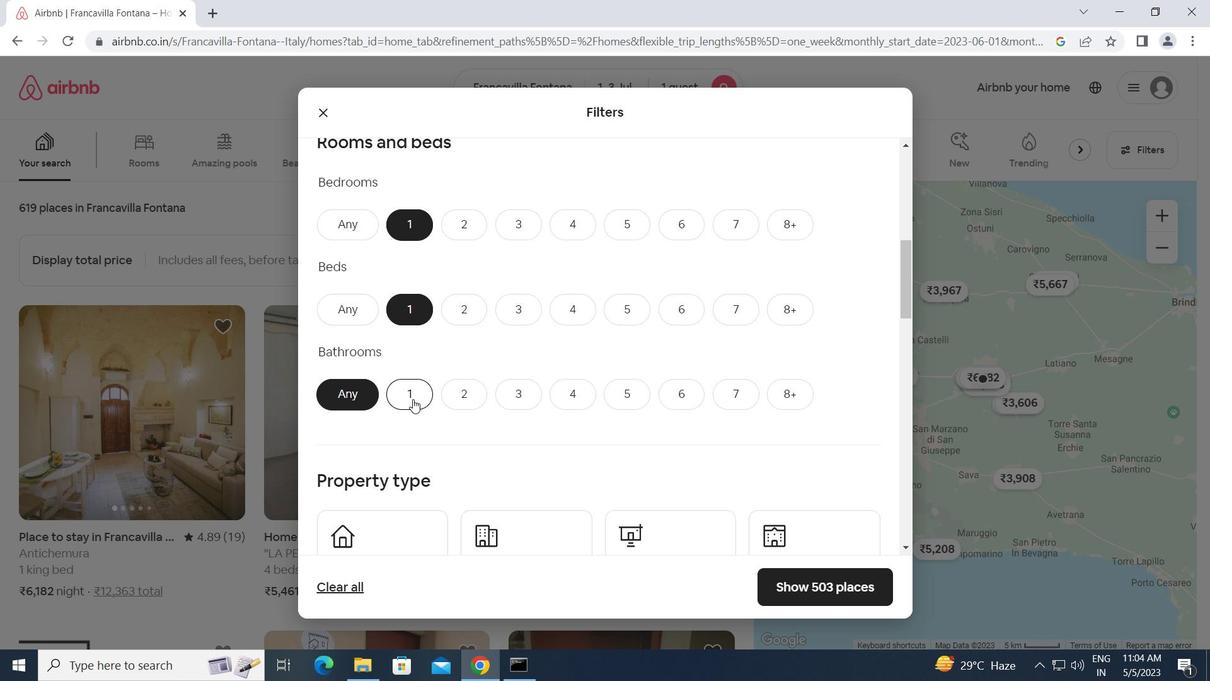 
Action: Mouse scrolled (413, 398) with delta (0, 0)
Screenshot: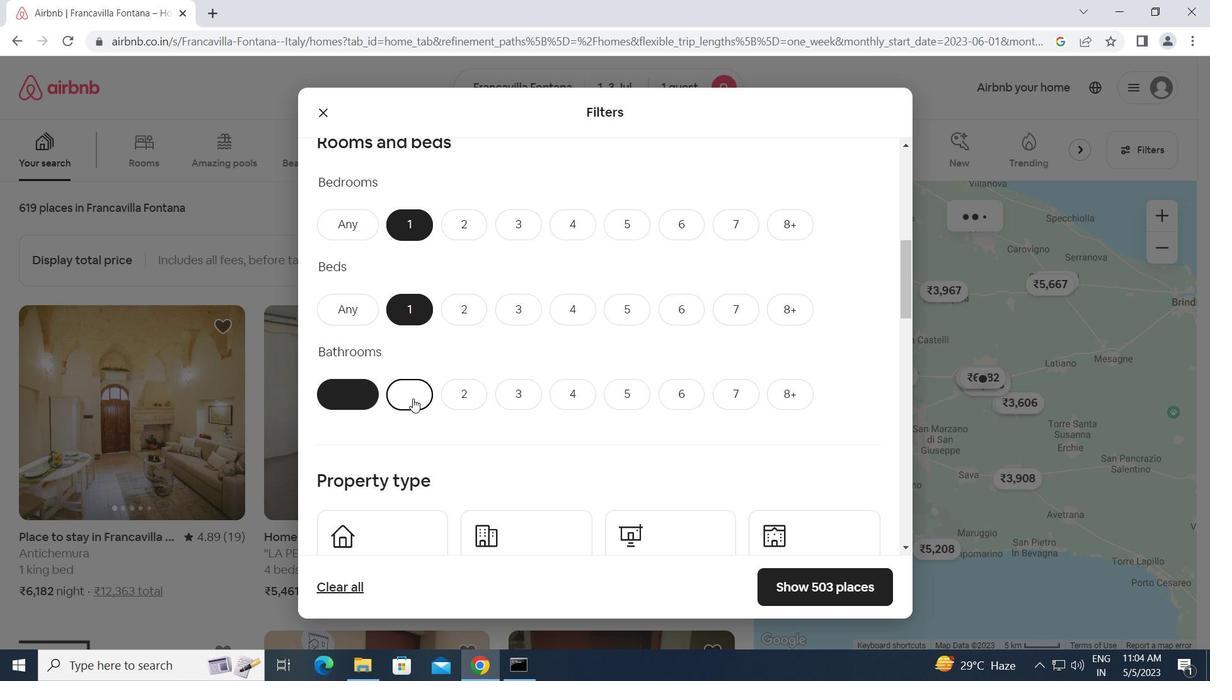 
Action: Mouse scrolled (413, 398) with delta (0, 0)
Screenshot: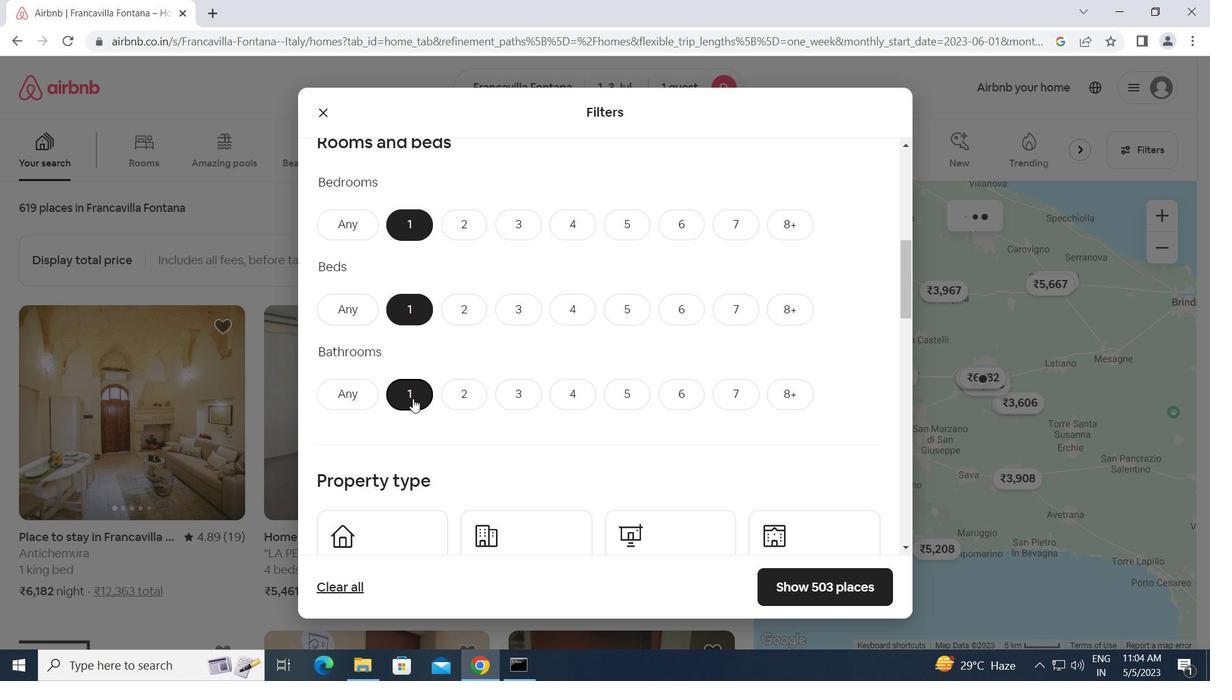 
Action: Mouse moved to (387, 408)
Screenshot: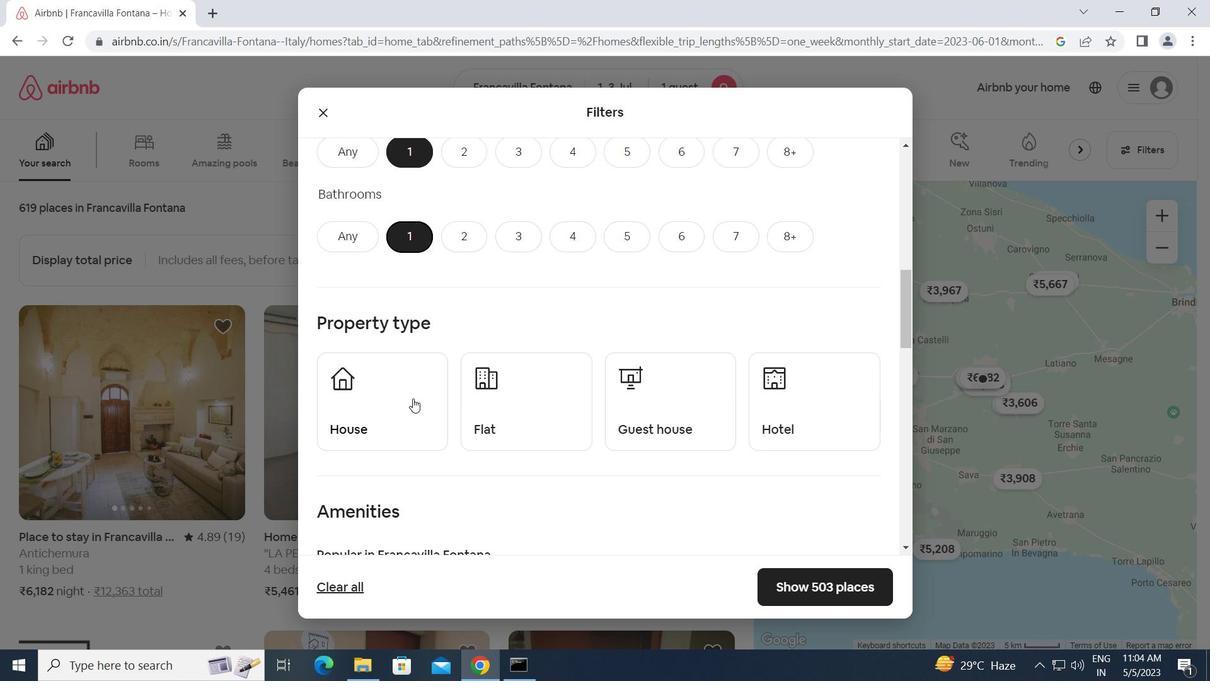 
Action: Mouse pressed left at (387, 408)
Screenshot: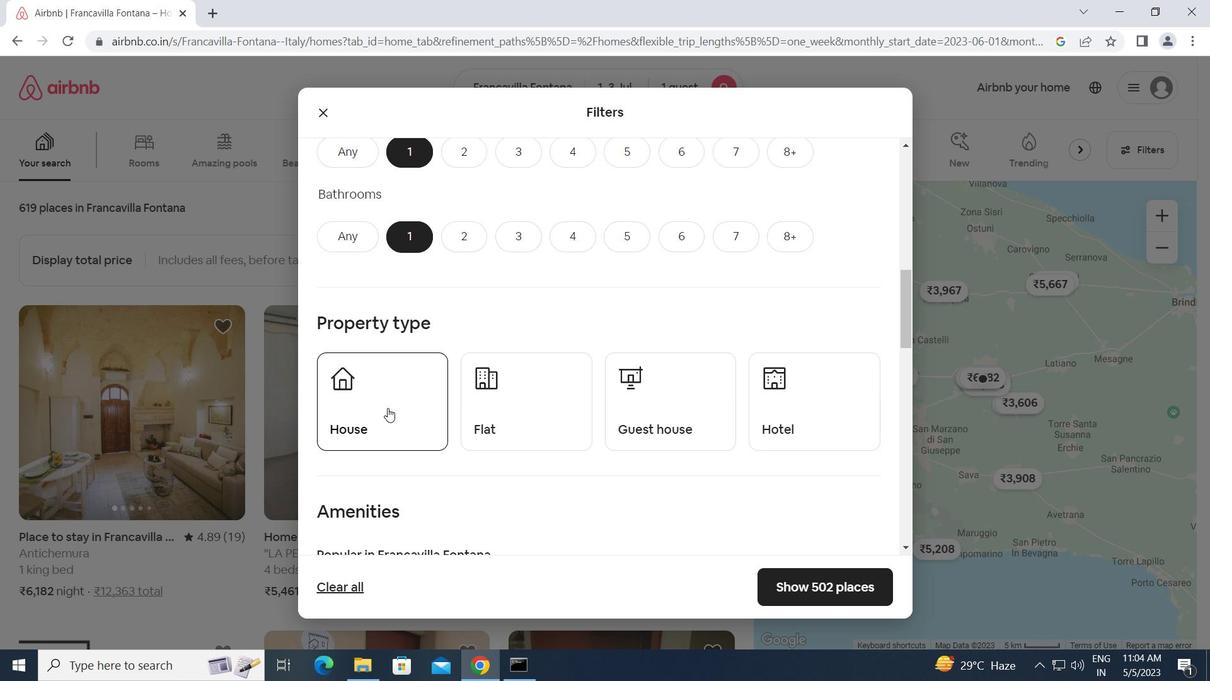 
Action: Mouse moved to (517, 393)
Screenshot: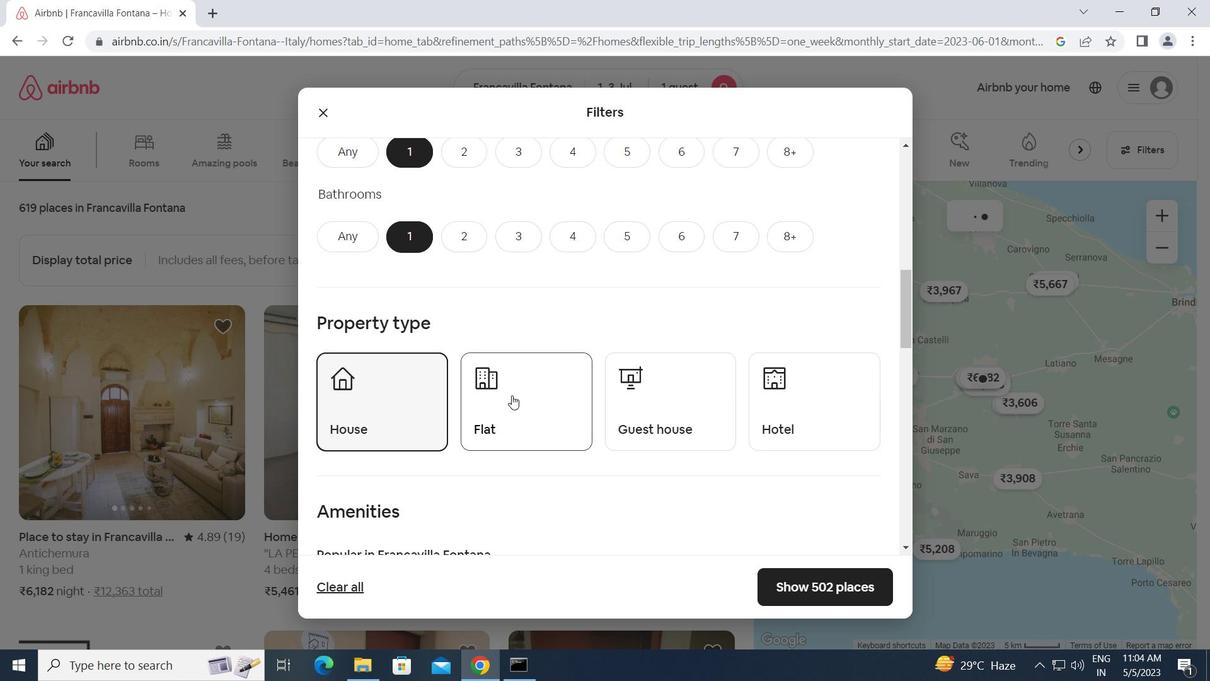 
Action: Mouse pressed left at (517, 393)
Screenshot: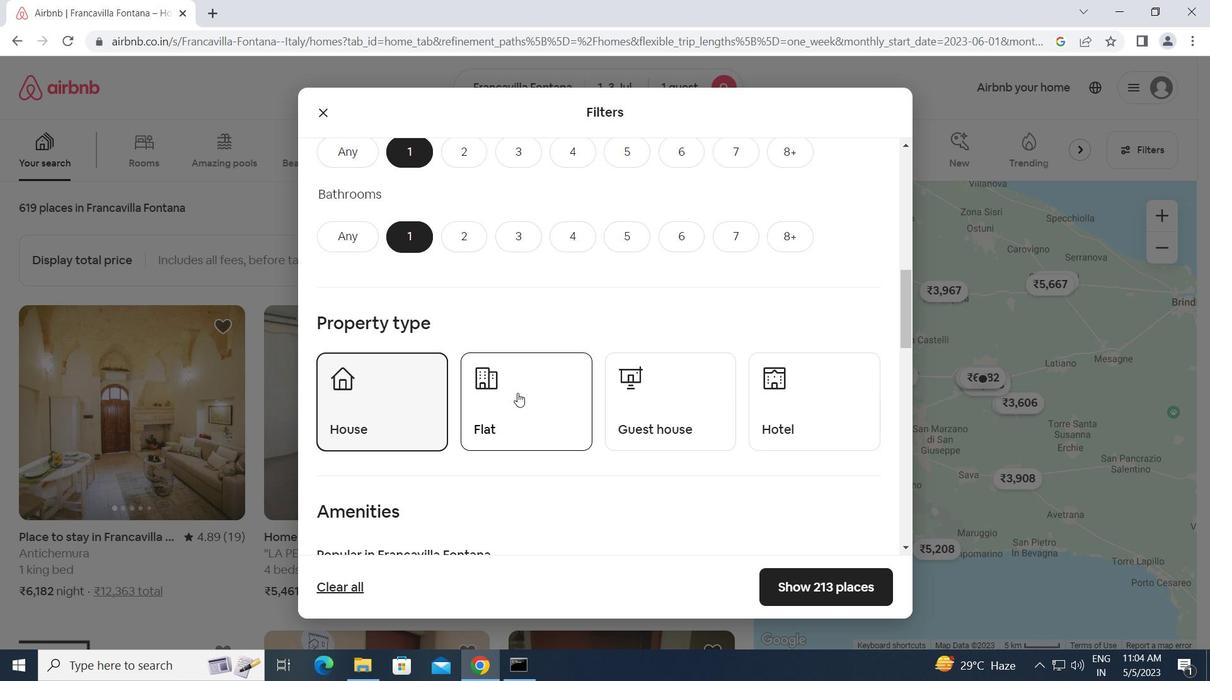 
Action: Mouse moved to (660, 406)
Screenshot: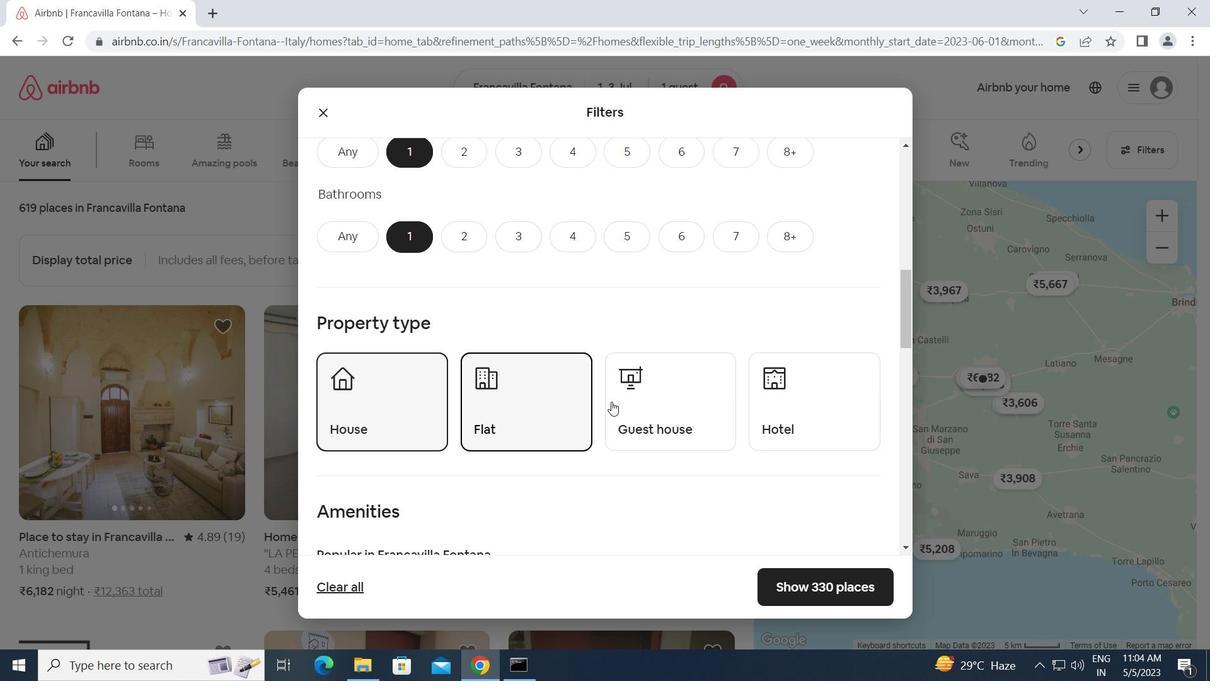 
Action: Mouse pressed left at (660, 406)
Screenshot: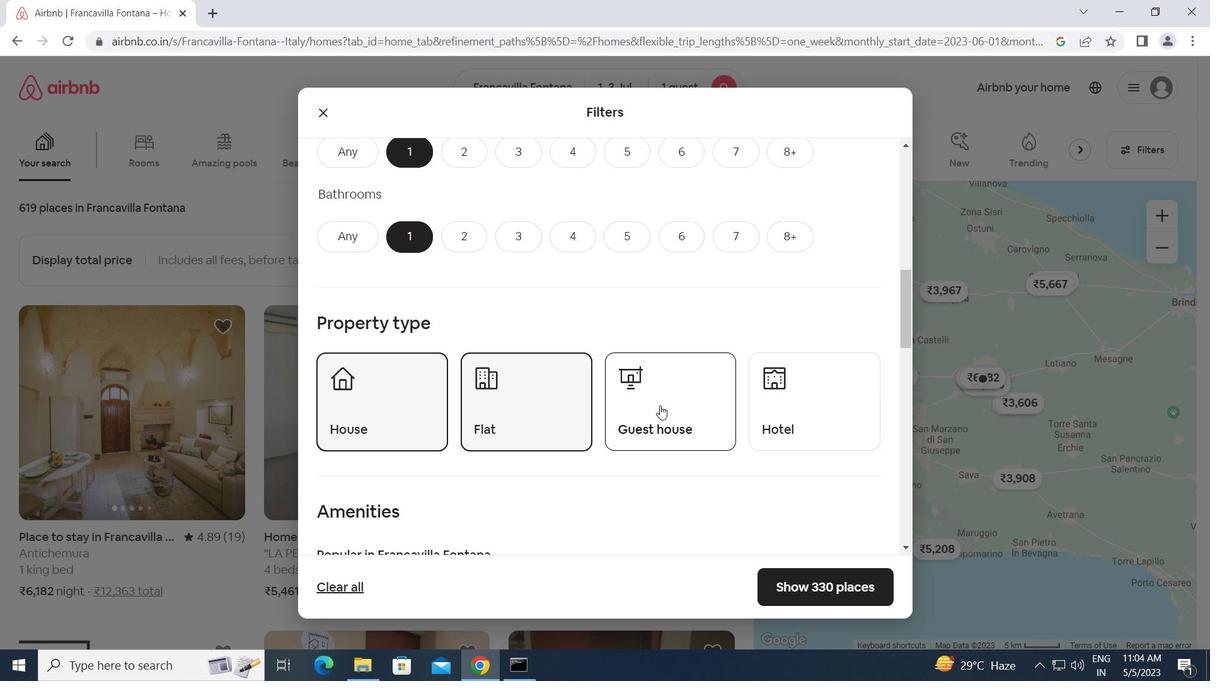 
Action: Mouse moved to (820, 418)
Screenshot: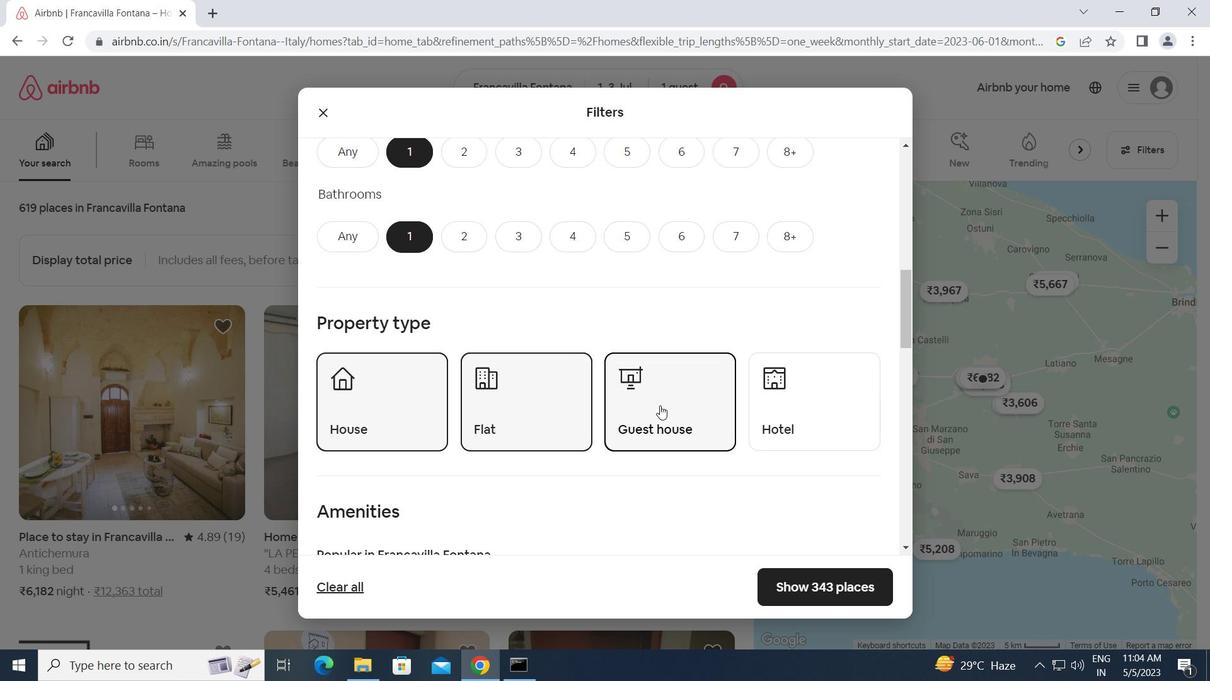 
Action: Mouse pressed left at (820, 418)
Screenshot: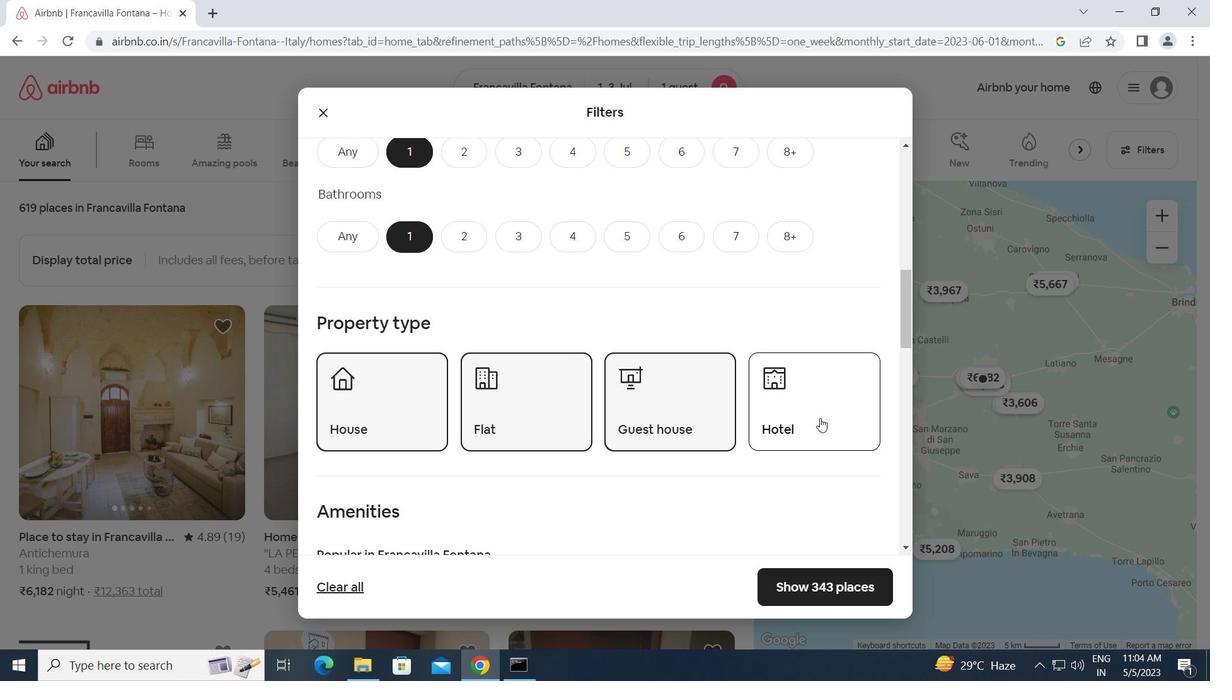 
Action: Mouse moved to (711, 464)
Screenshot: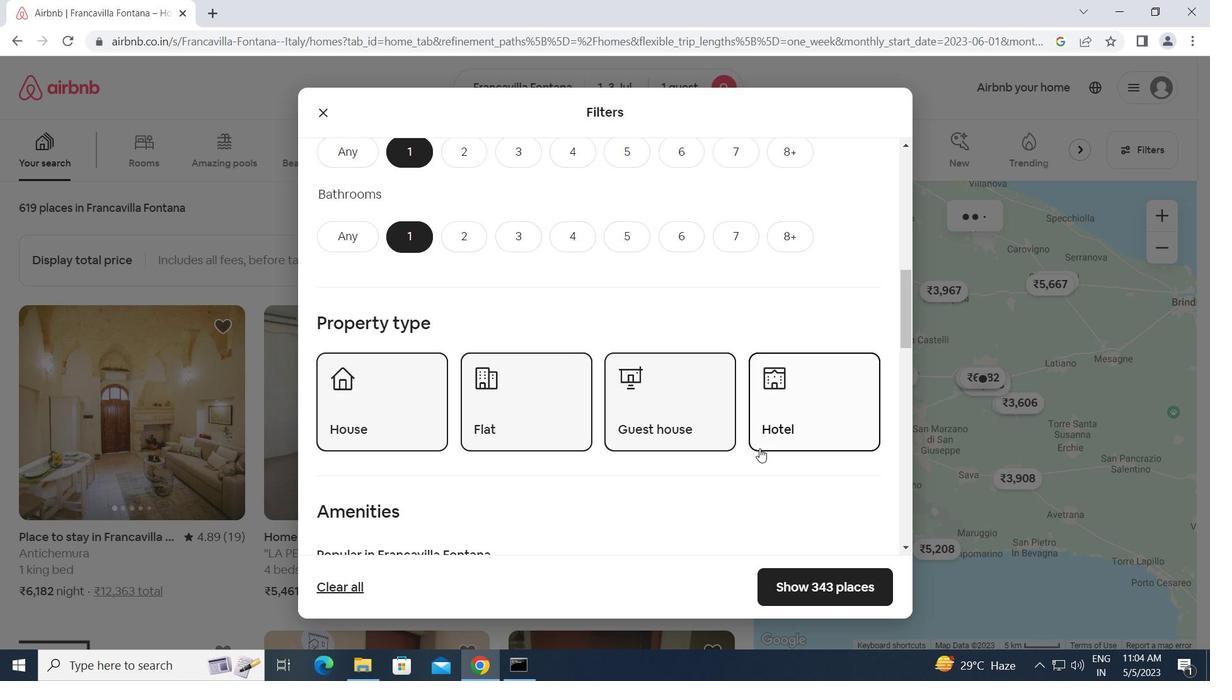 
Action: Mouse scrolled (711, 464) with delta (0, 0)
Screenshot: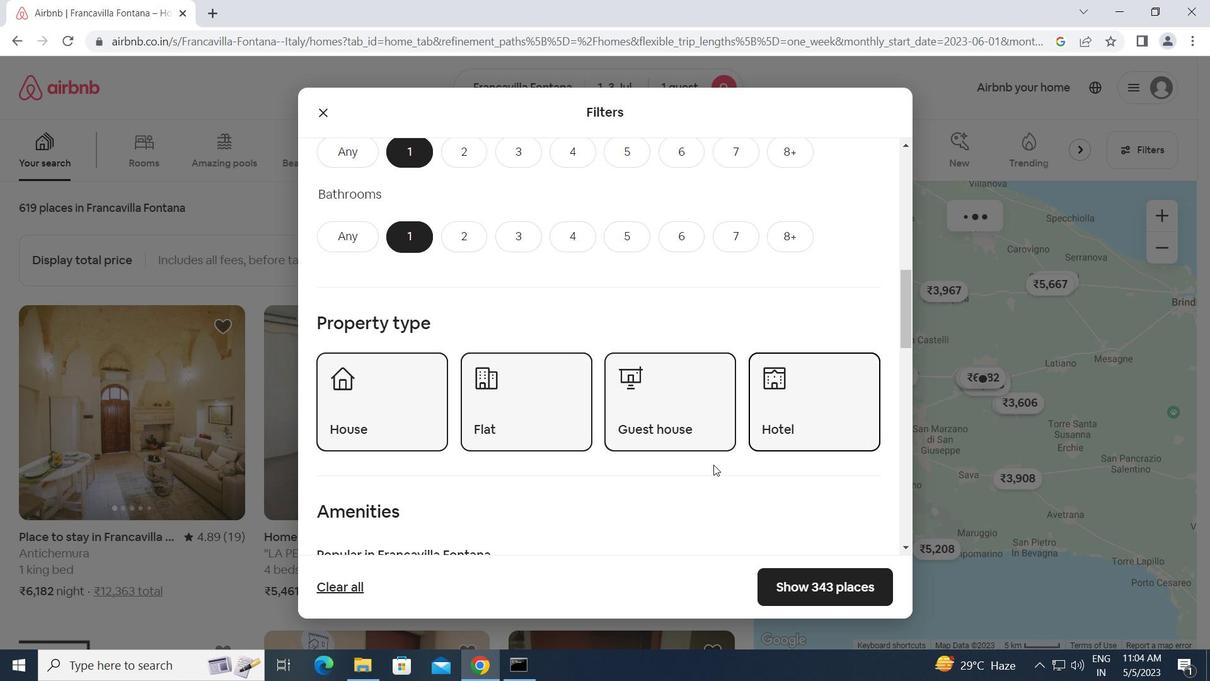 
Action: Mouse scrolled (711, 464) with delta (0, 0)
Screenshot: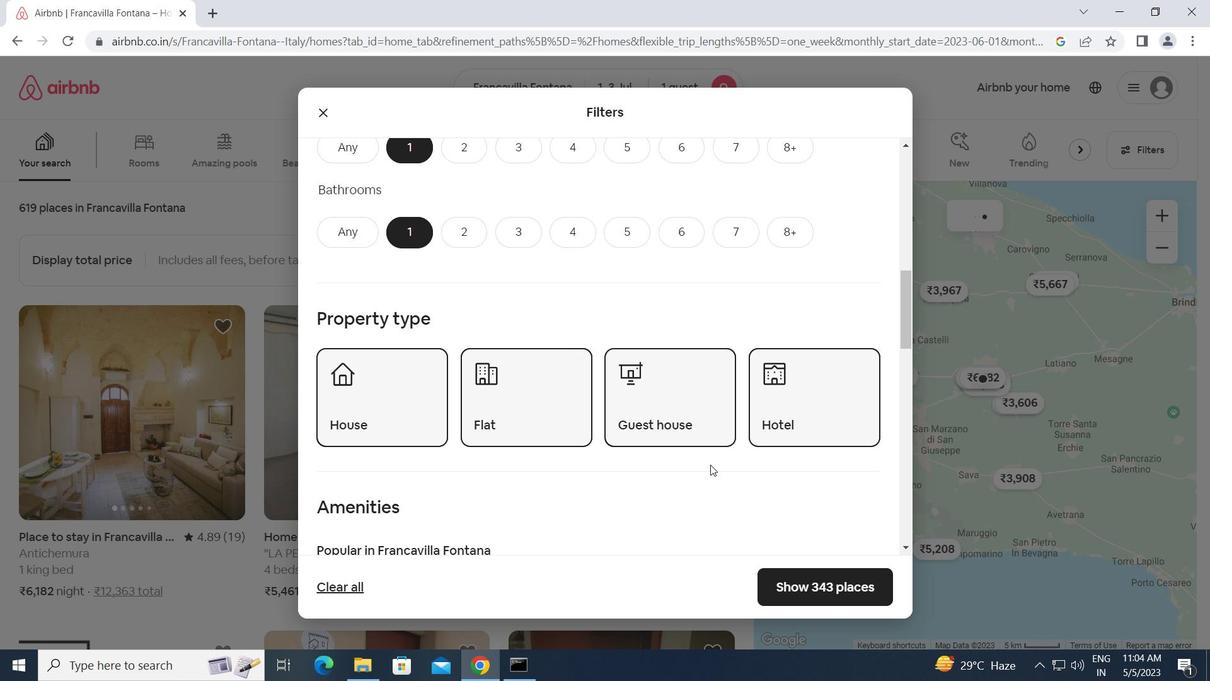 
Action: Mouse scrolled (711, 464) with delta (0, 0)
Screenshot: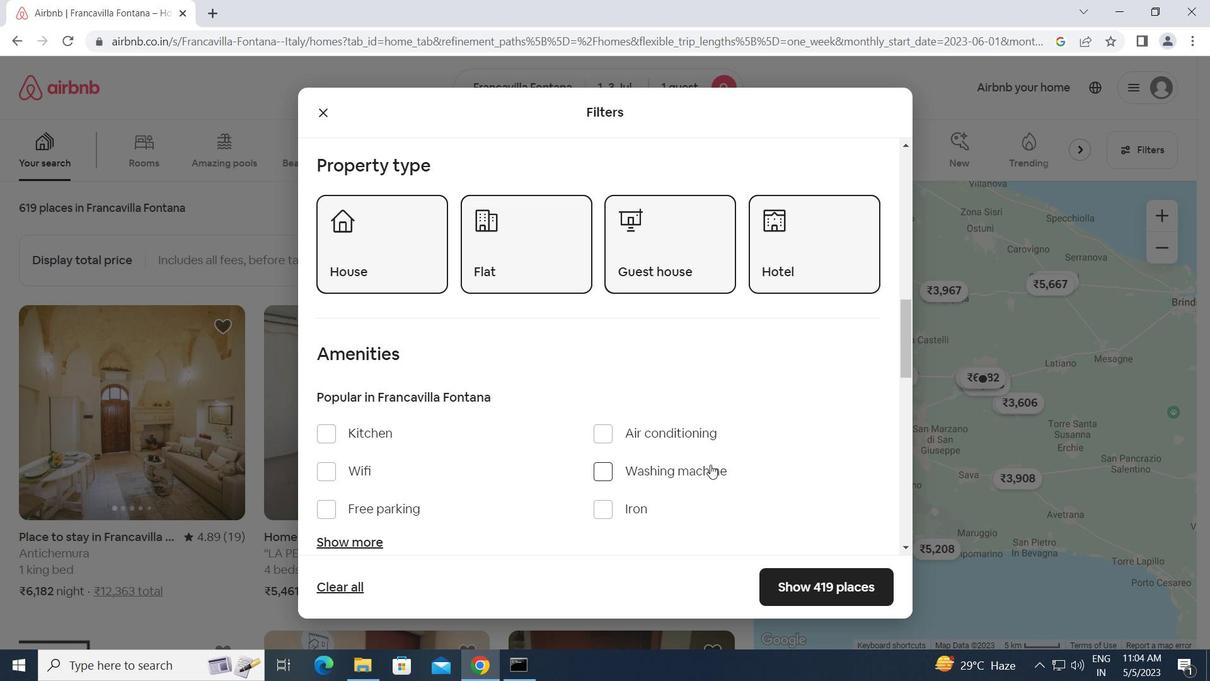 
Action: Mouse moved to (329, 396)
Screenshot: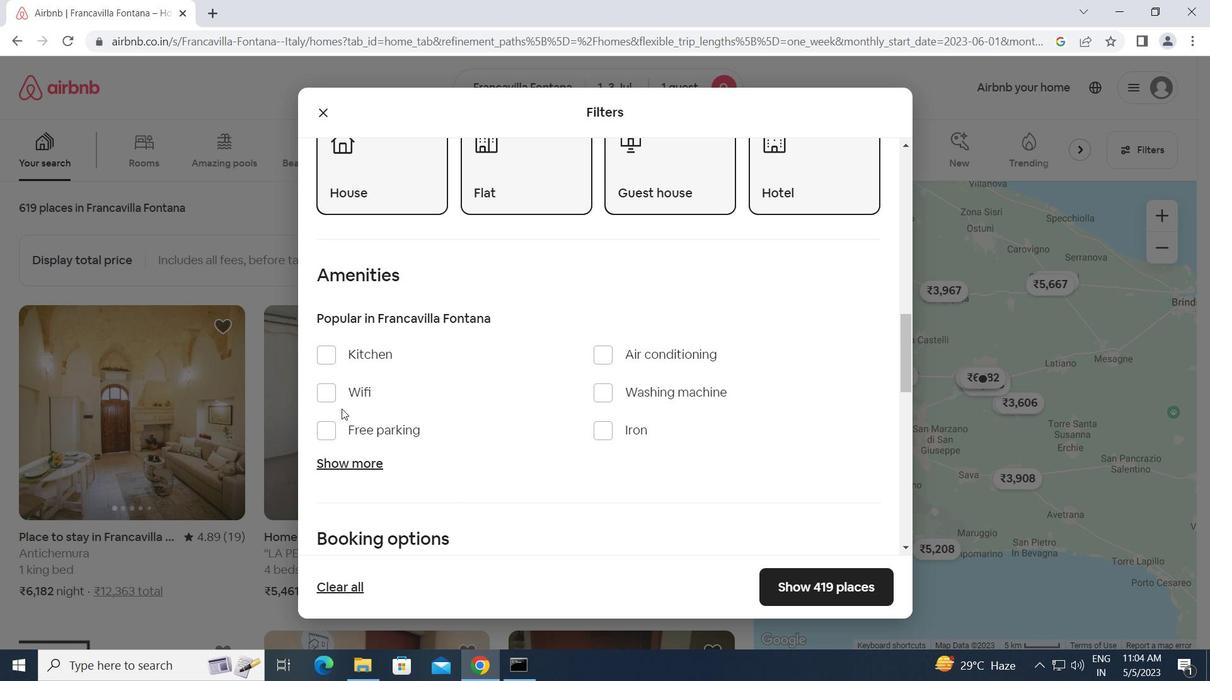
Action: Mouse pressed left at (329, 396)
Screenshot: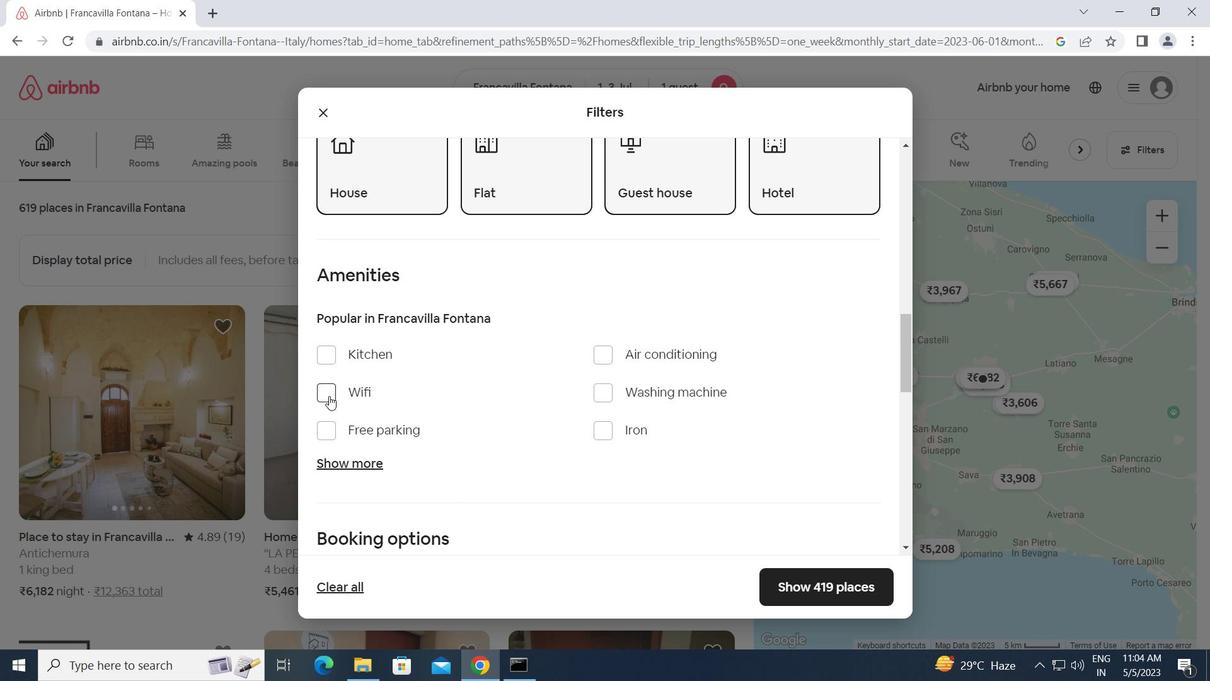 
Action: Mouse moved to (461, 419)
Screenshot: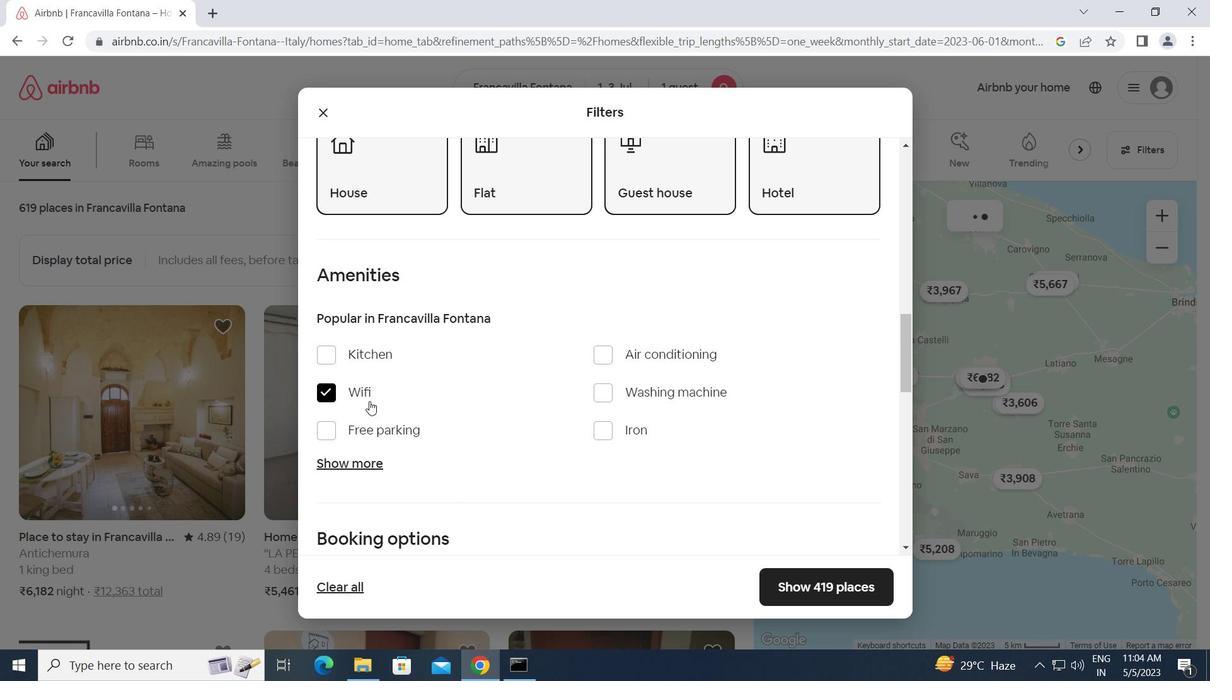 
Action: Mouse scrolled (461, 418) with delta (0, 0)
Screenshot: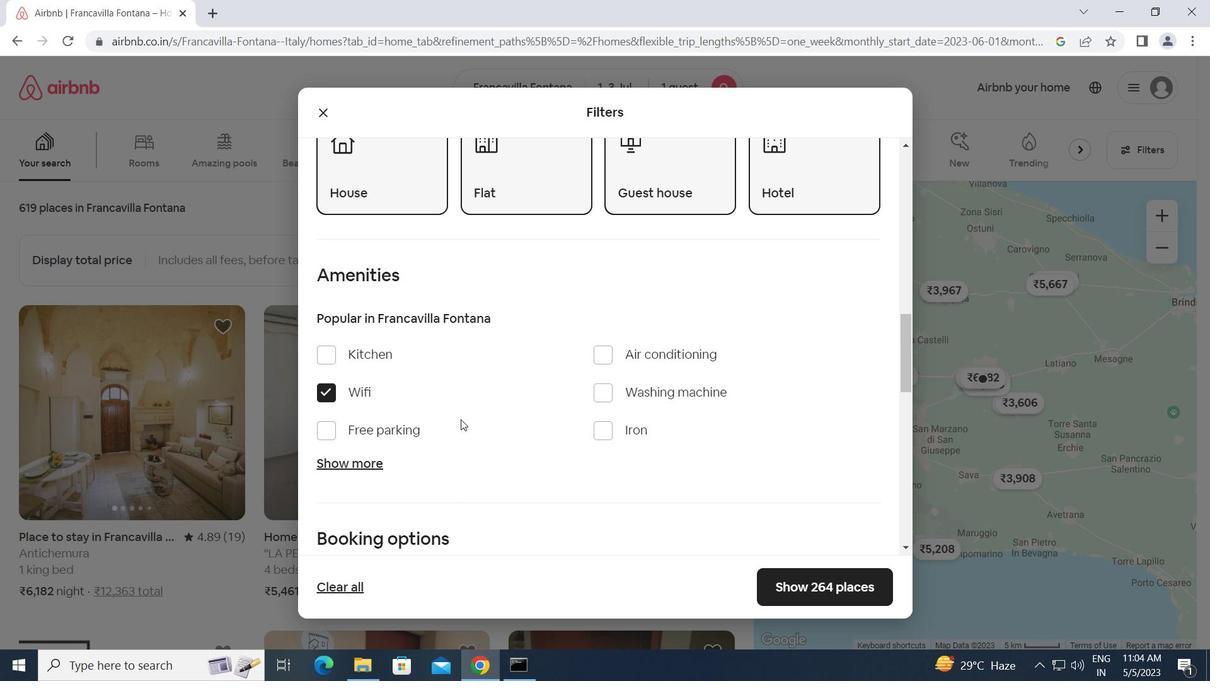 
Action: Mouse scrolled (461, 418) with delta (0, 0)
Screenshot: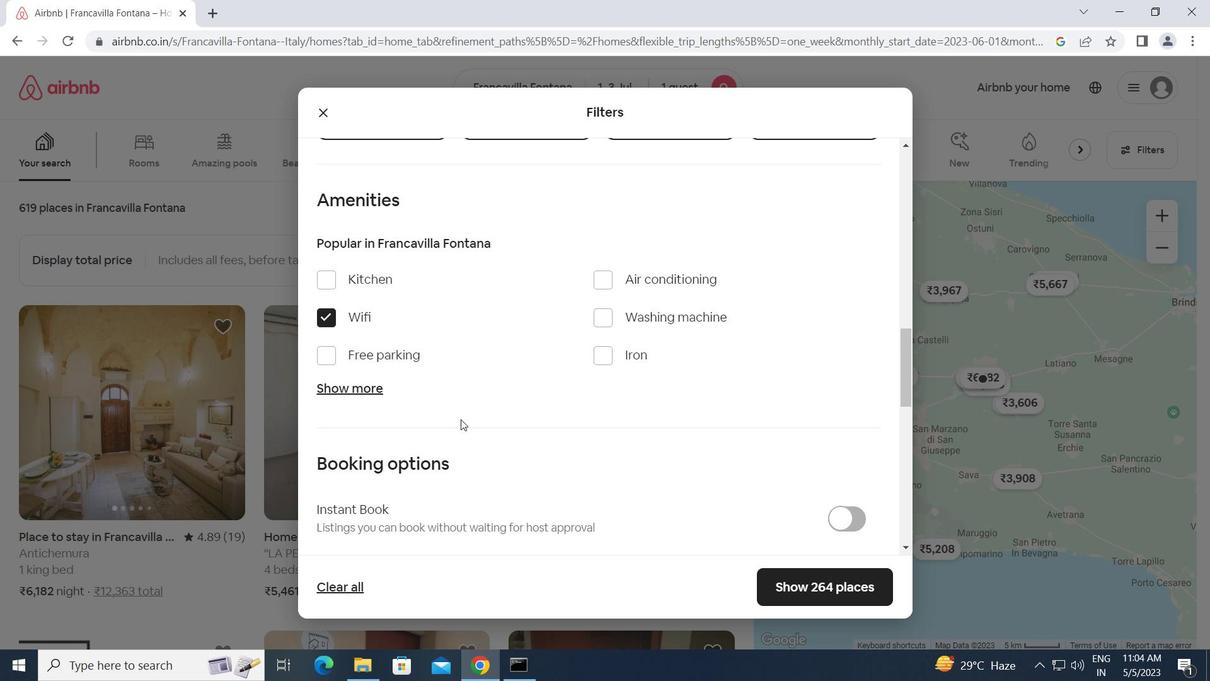 
Action: Mouse scrolled (461, 418) with delta (0, 0)
Screenshot: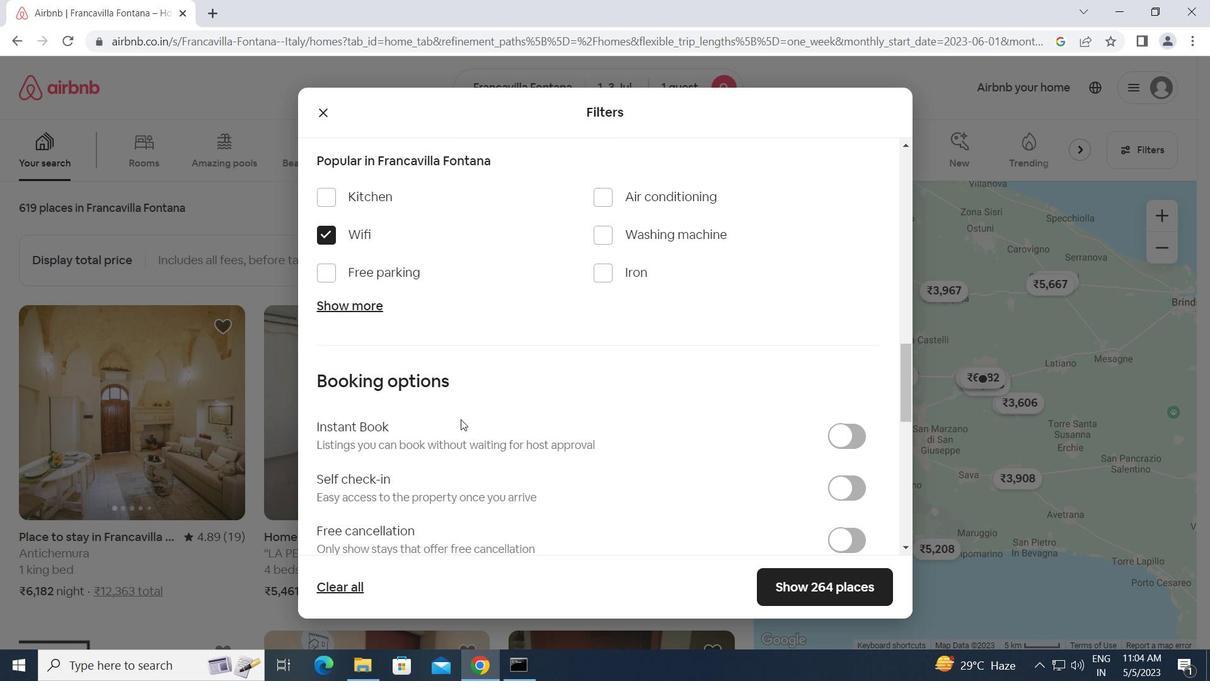 
Action: Mouse moved to (834, 413)
Screenshot: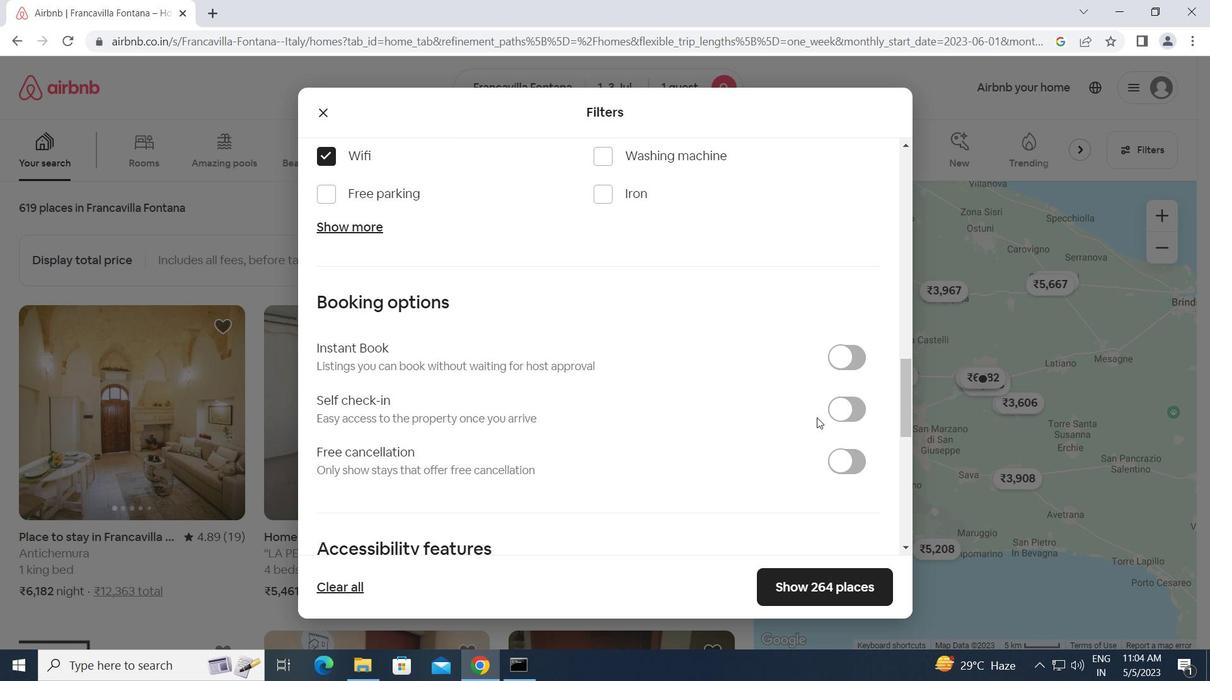 
Action: Mouse pressed left at (834, 413)
Screenshot: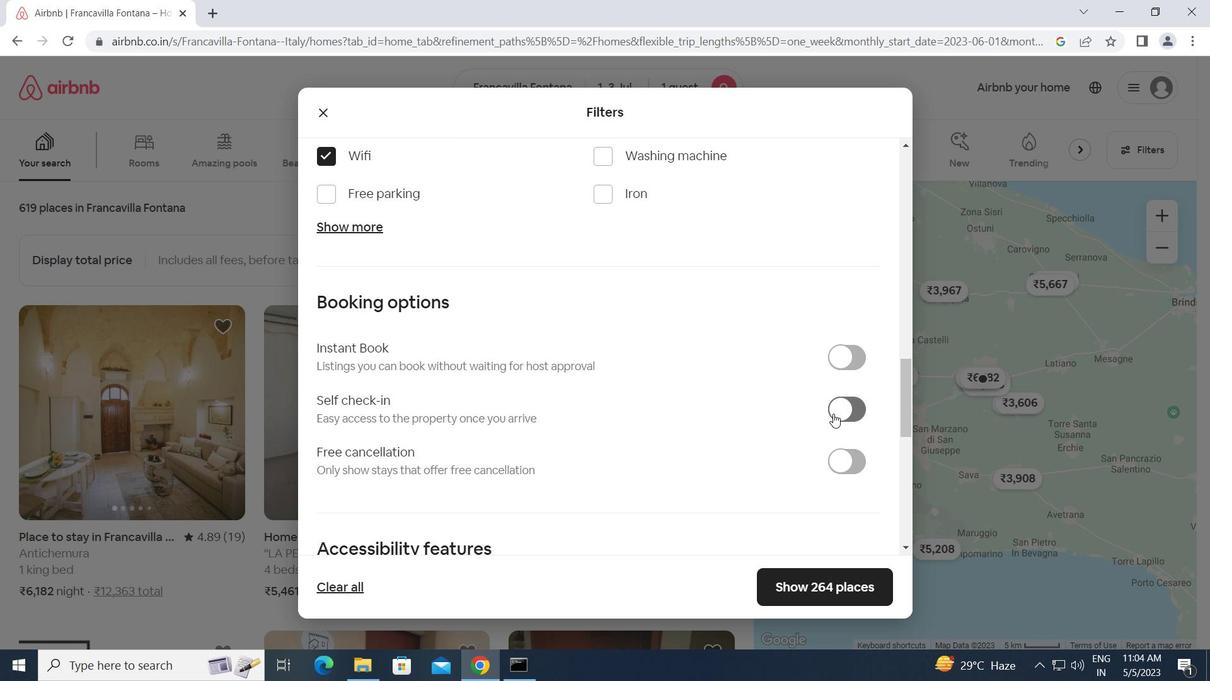
Action: Mouse moved to (811, 534)
Screenshot: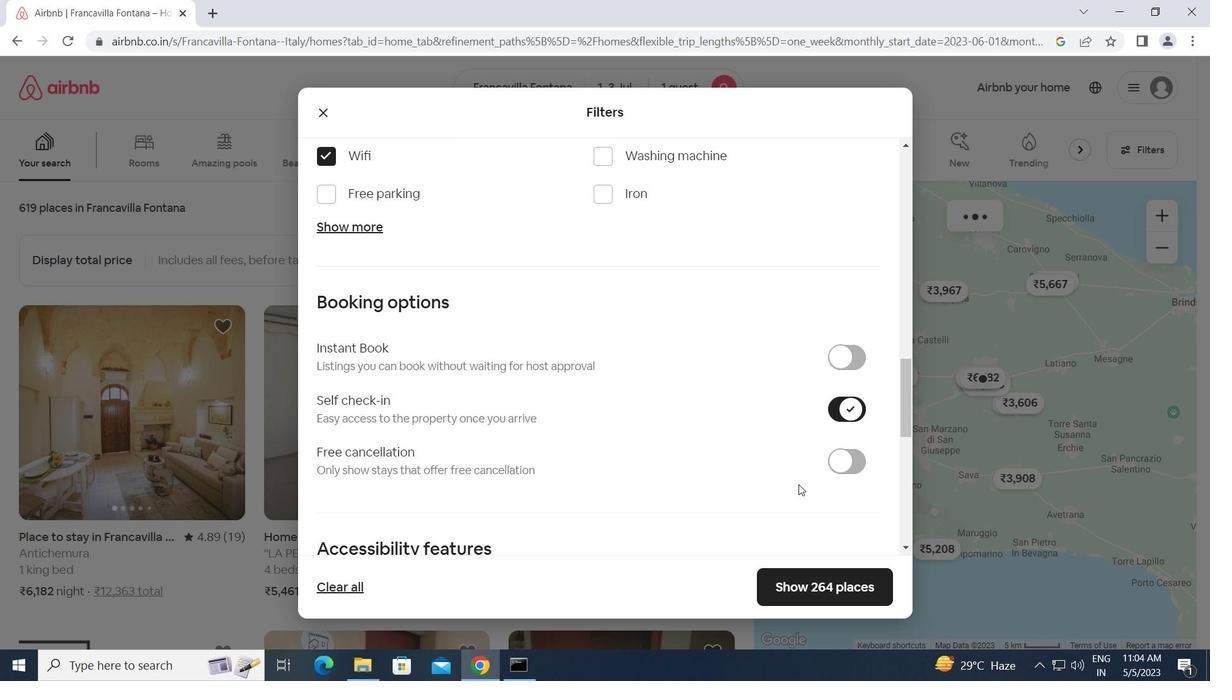 
Action: Mouse scrolled (811, 534) with delta (0, 0)
Screenshot: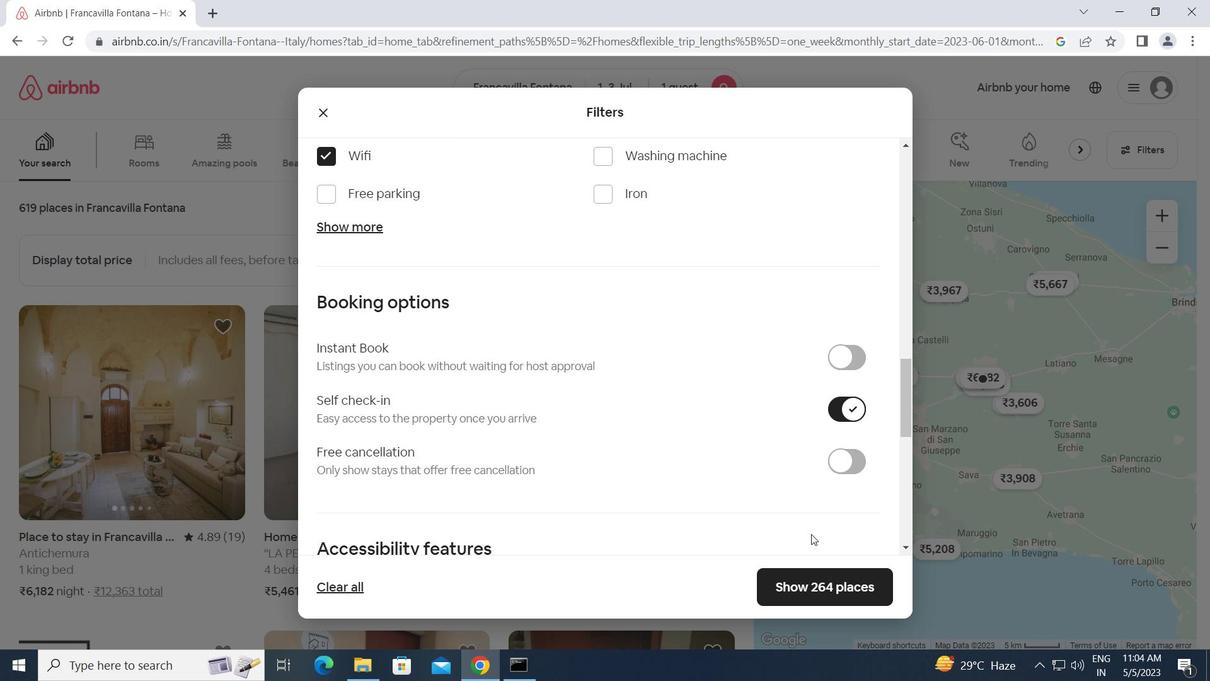 
Action: Mouse scrolled (811, 534) with delta (0, 0)
Screenshot: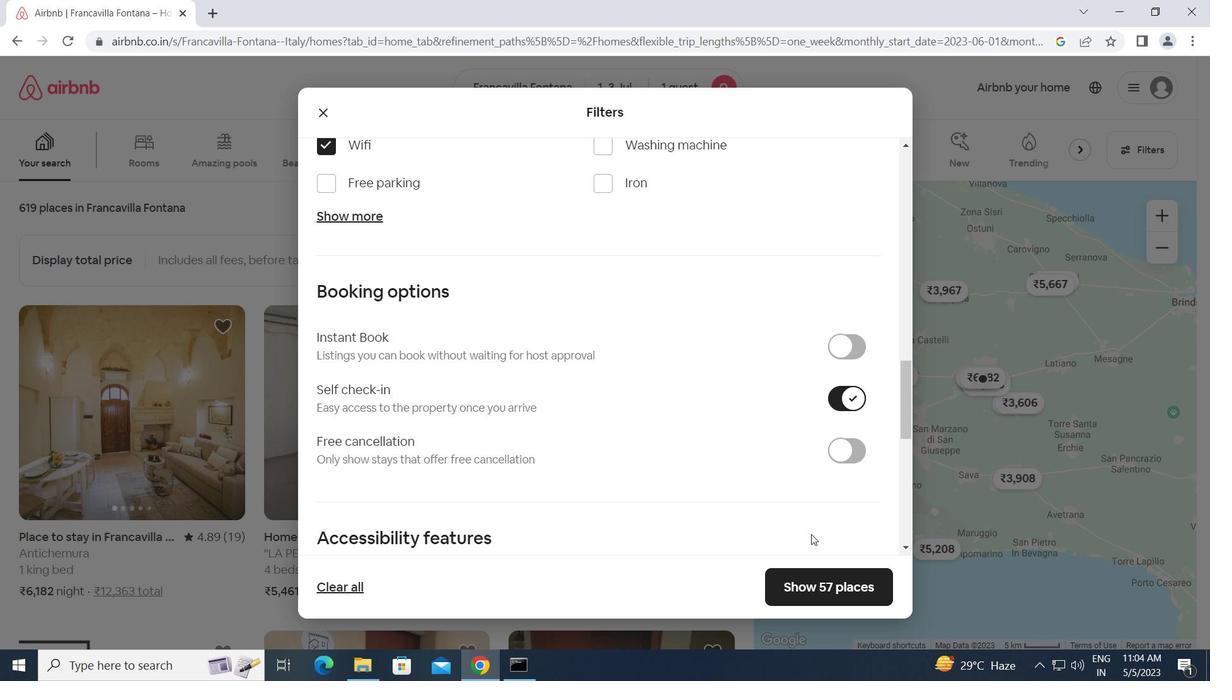 
Action: Mouse scrolled (811, 534) with delta (0, 0)
Screenshot: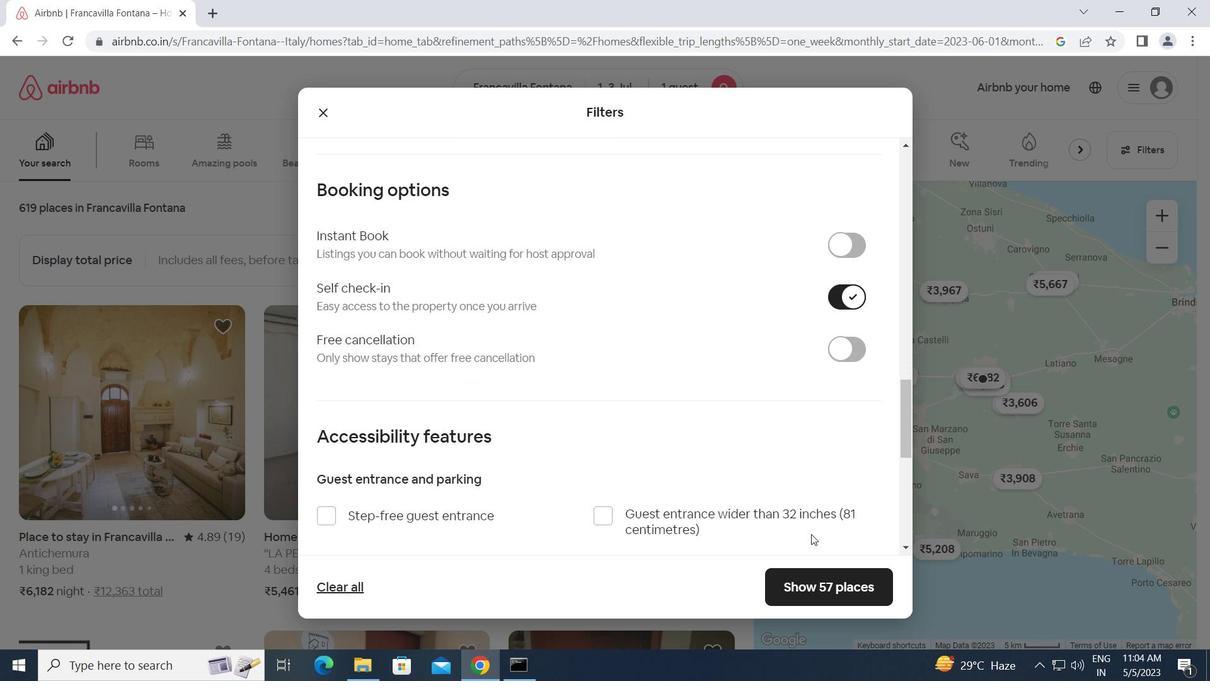 
Action: Mouse scrolled (811, 534) with delta (0, 0)
Screenshot: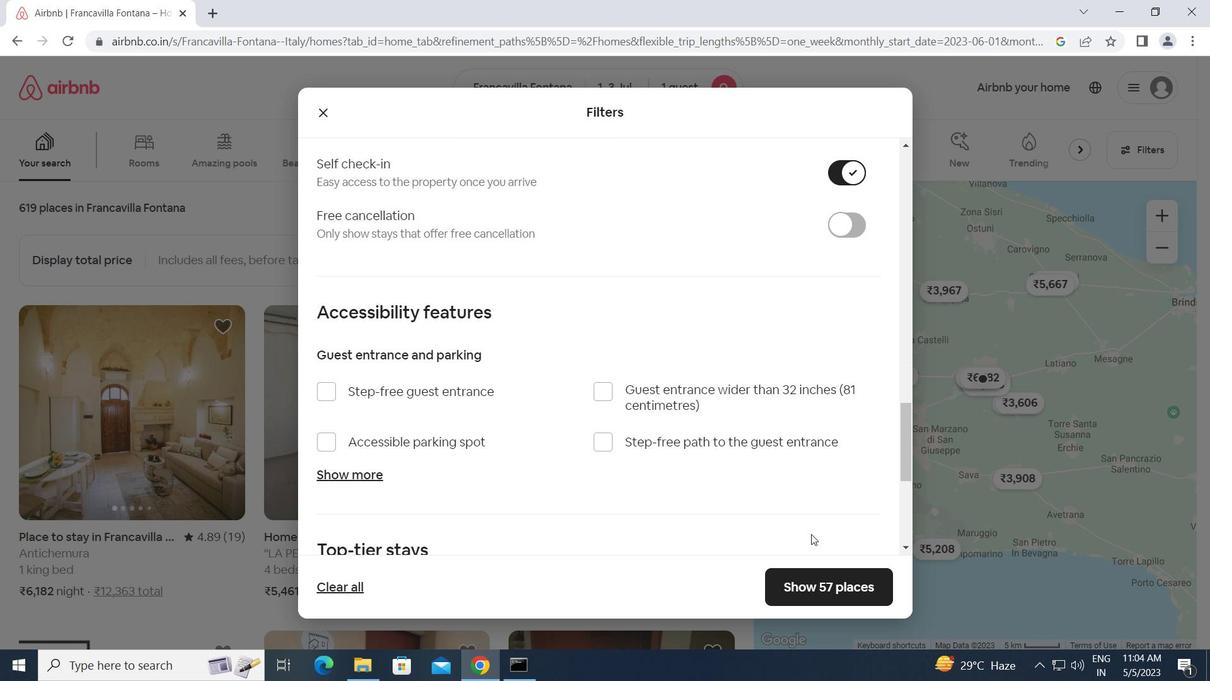 
Action: Mouse moved to (811, 534)
Screenshot: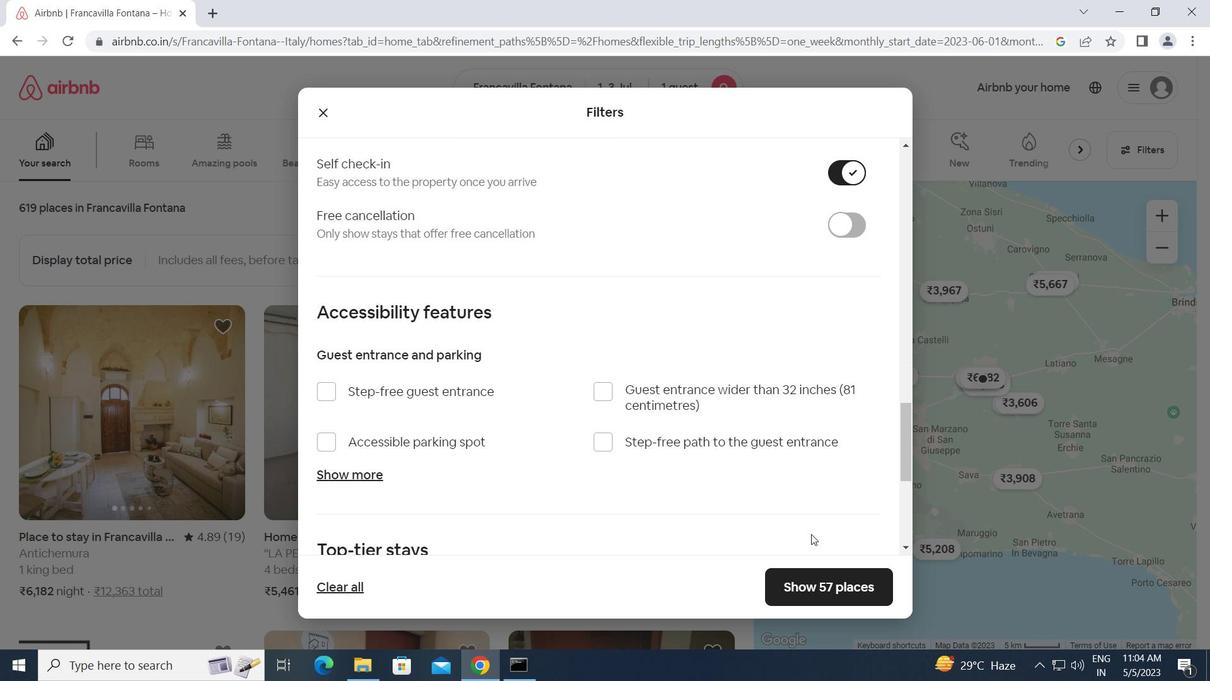 
Action: Mouse scrolled (811, 534) with delta (0, 0)
Screenshot: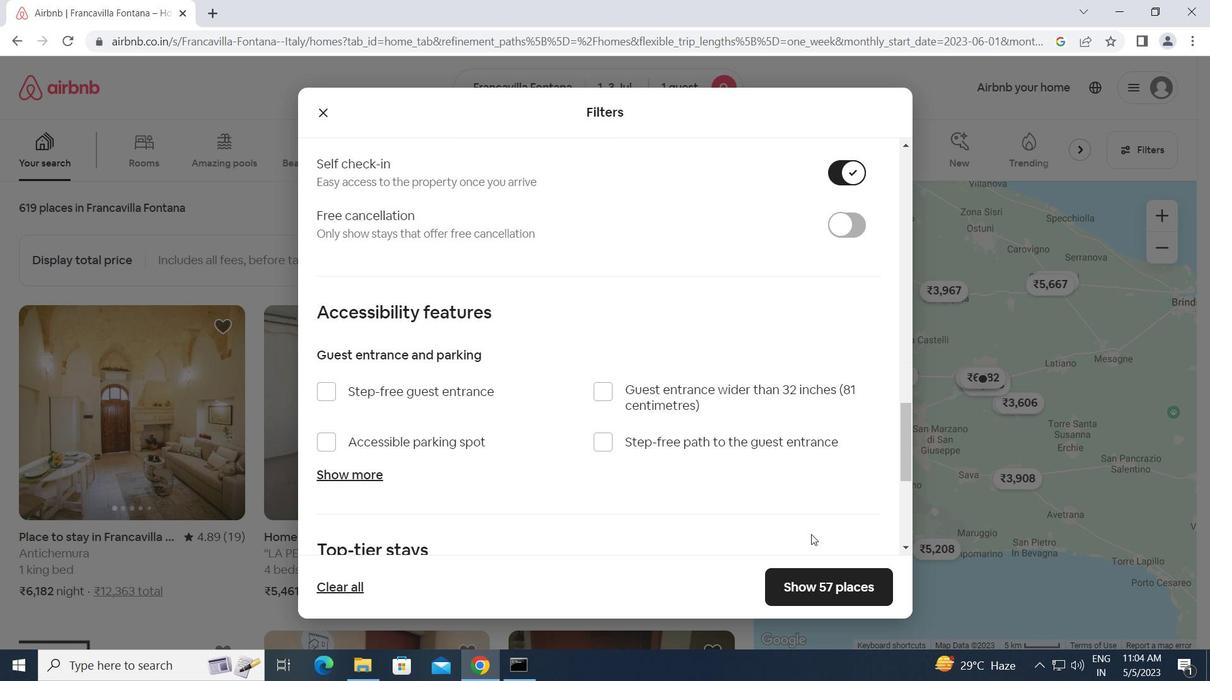 
Action: Mouse moved to (811, 534)
Screenshot: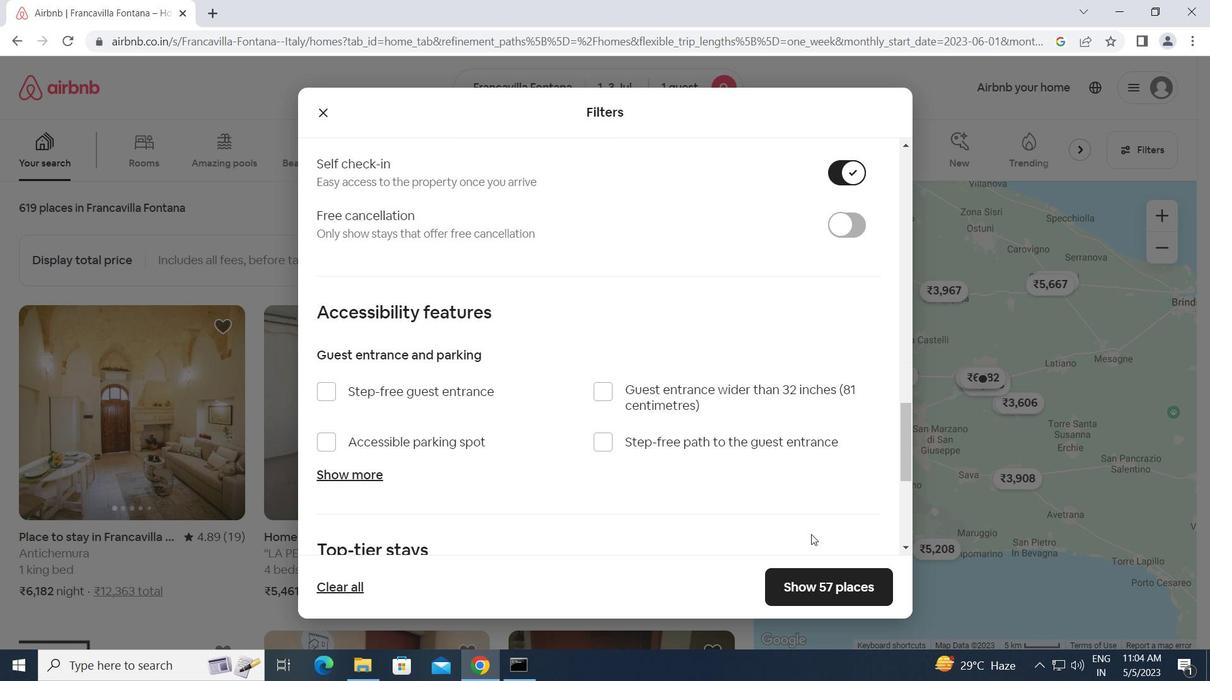 
Action: Mouse scrolled (811, 534) with delta (0, 0)
Screenshot: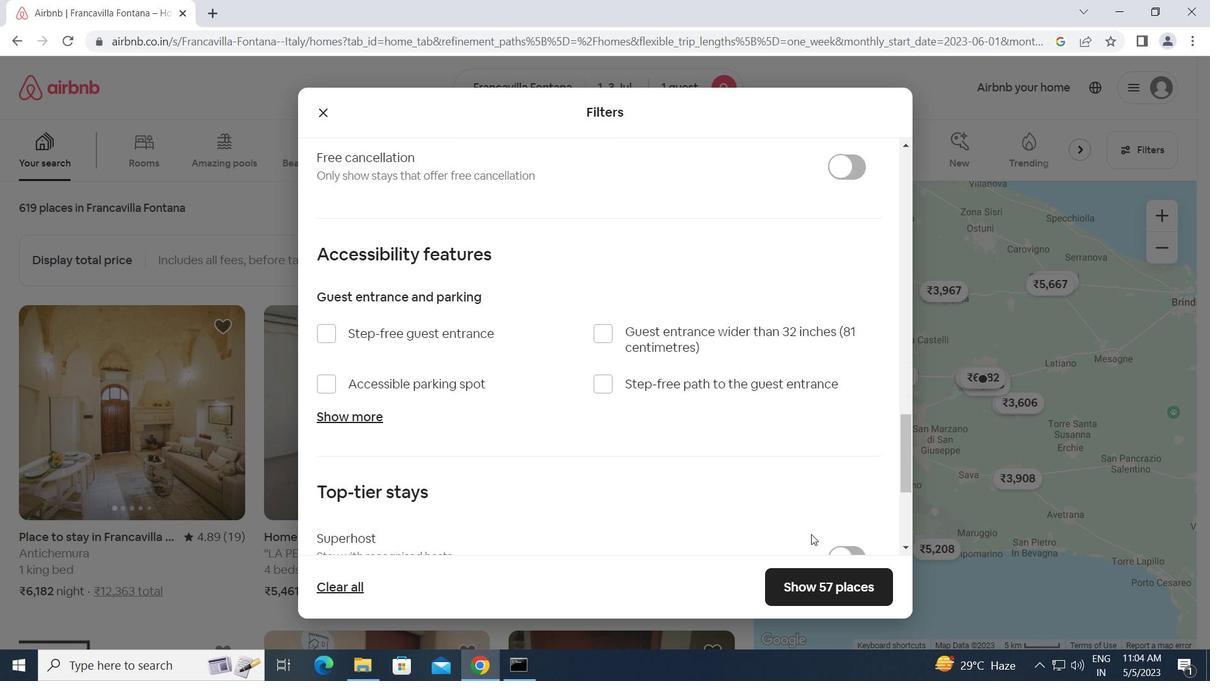 
Action: Mouse scrolled (811, 534) with delta (0, 0)
Screenshot: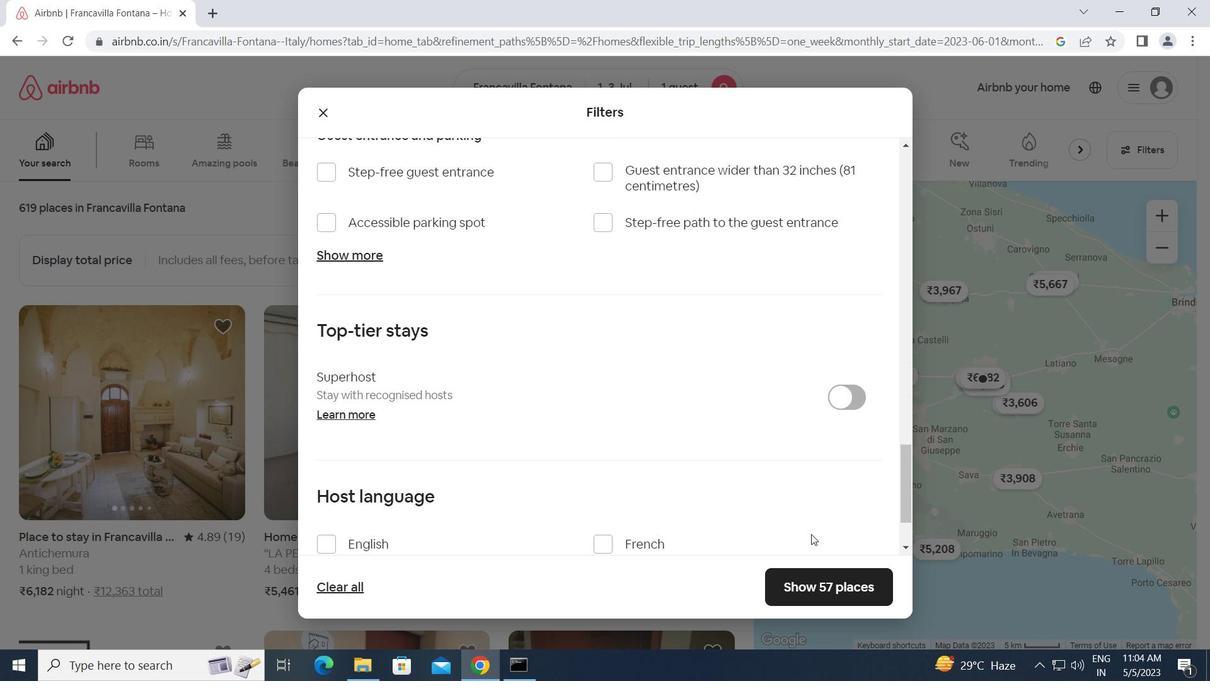 
Action: Mouse moved to (321, 442)
Screenshot: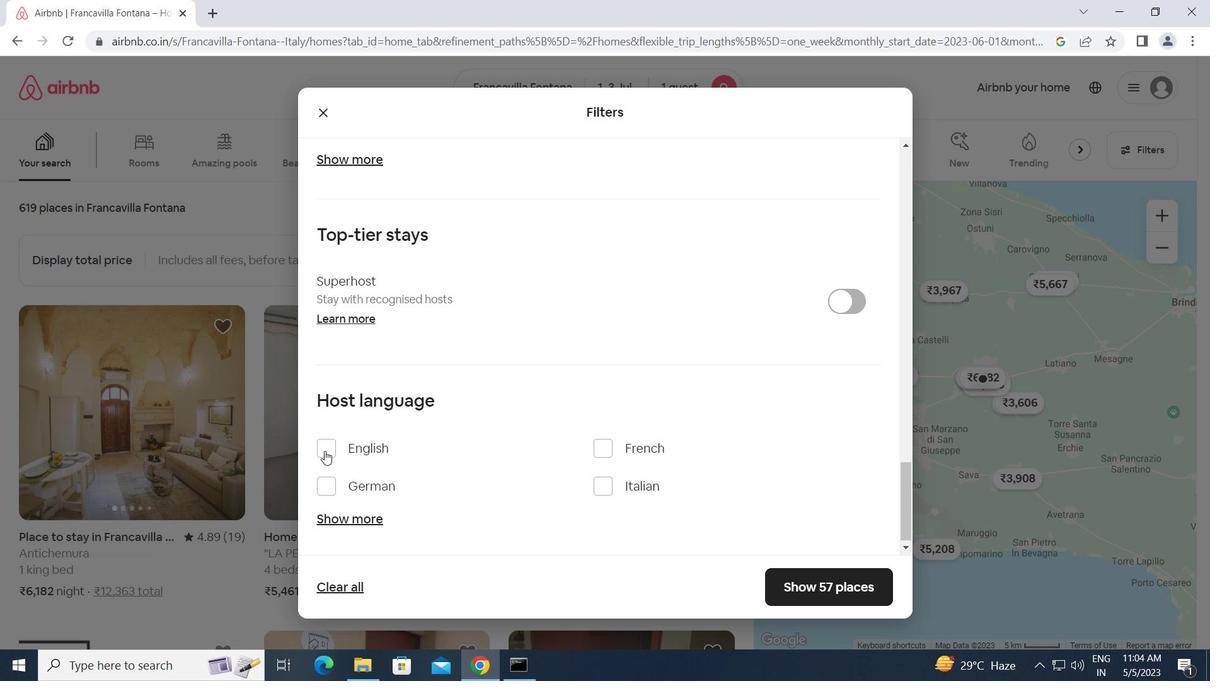 
Action: Mouse pressed left at (321, 442)
Screenshot: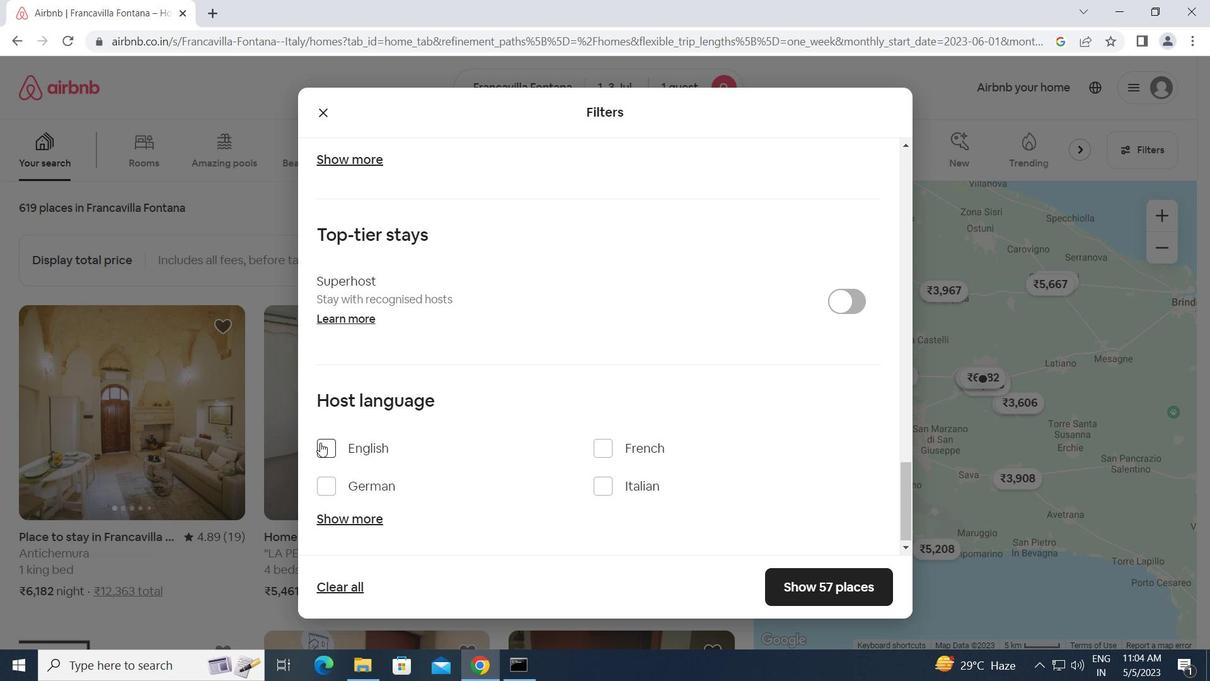 
Action: Mouse moved to (785, 578)
Screenshot: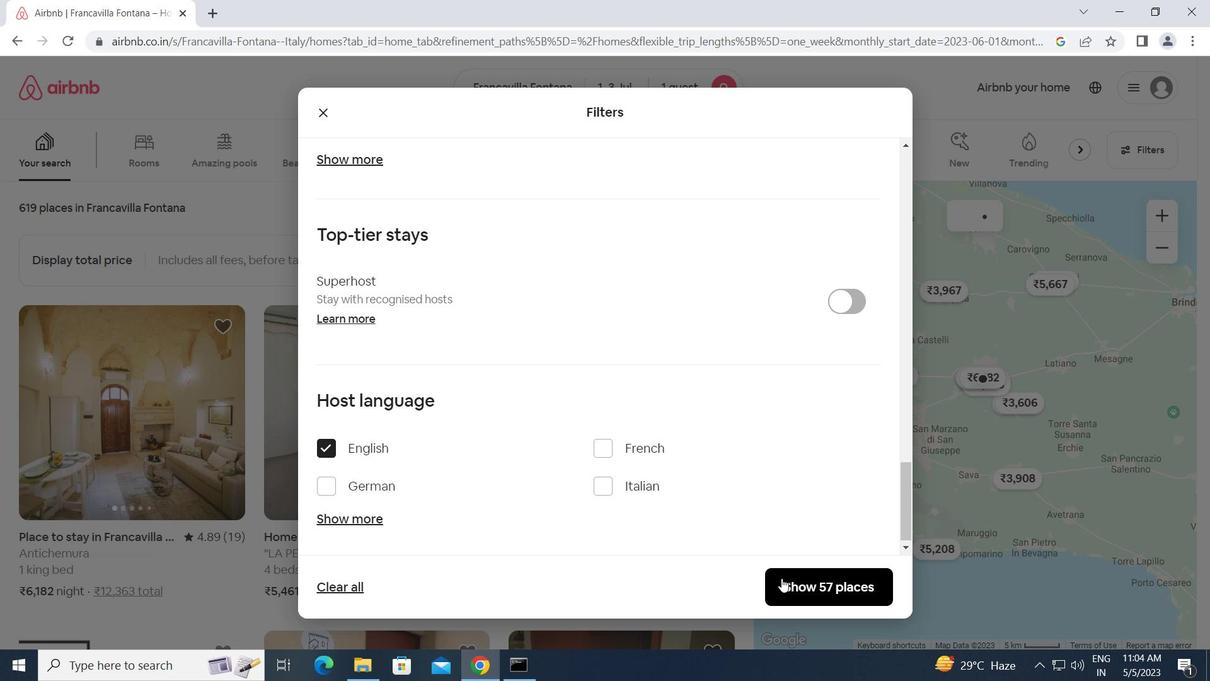 
Action: Mouse pressed left at (785, 578)
Screenshot: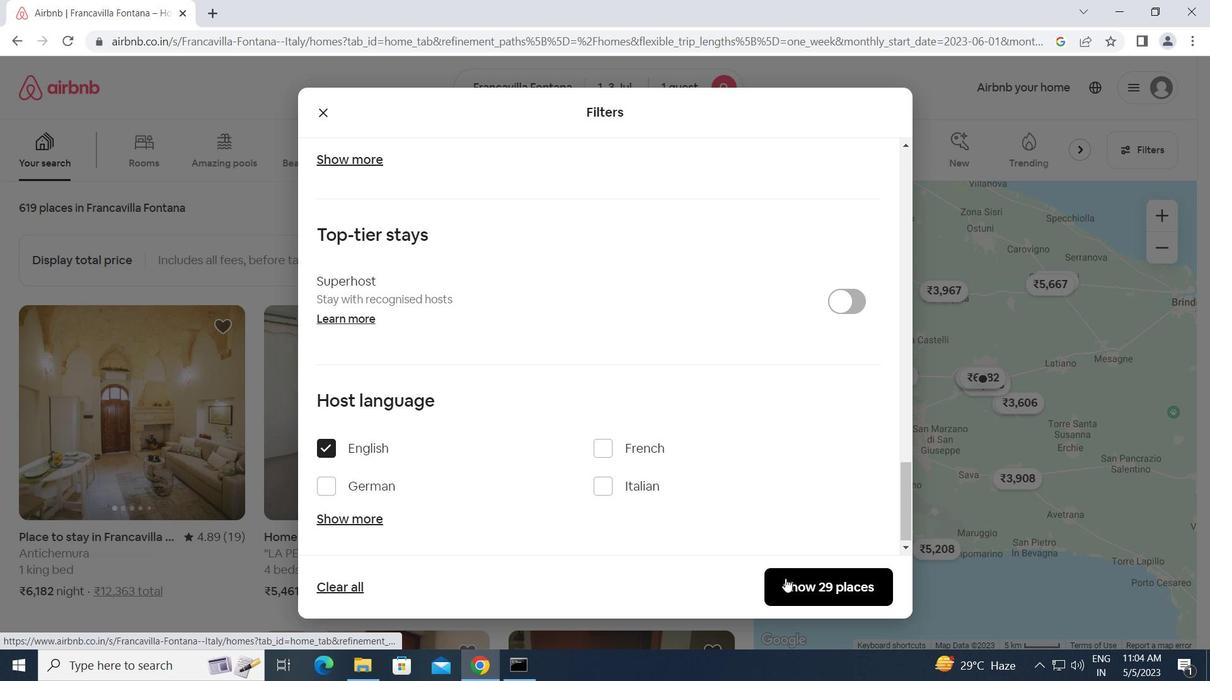 
